 Task: Arrange a 45-minute insurance consultation to review policies.
Action: Mouse moved to (59, 114)
Screenshot: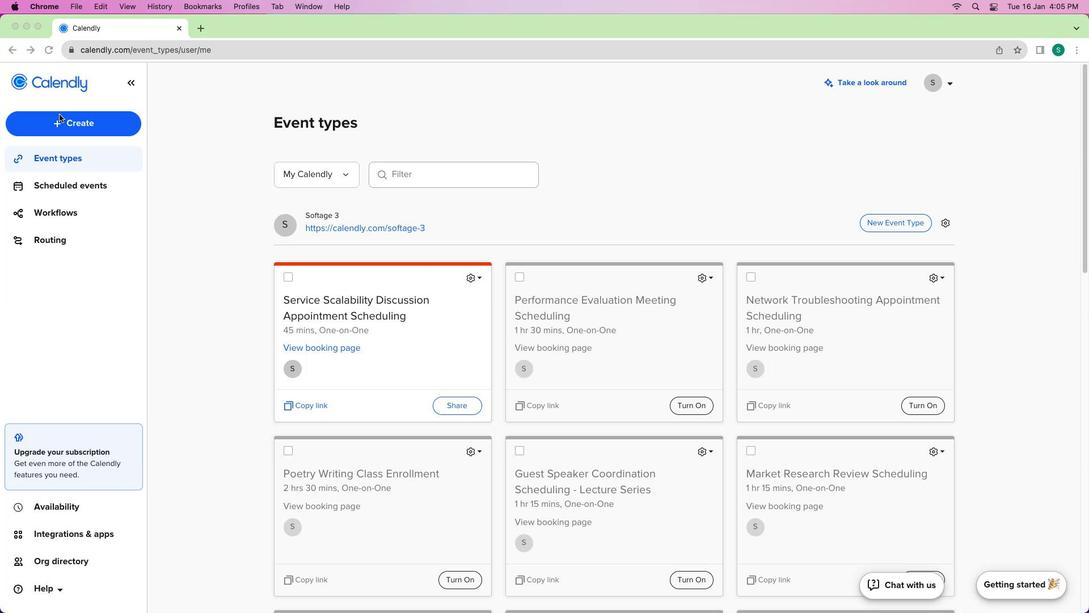 
Action: Mouse pressed left at (59, 114)
Screenshot: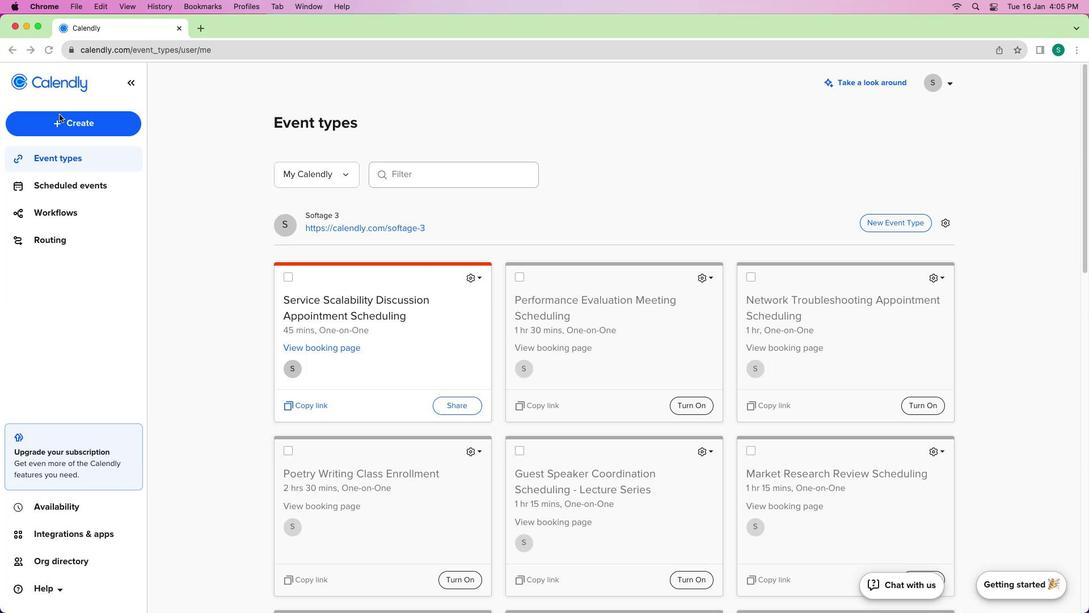 
Action: Mouse moved to (49, 118)
Screenshot: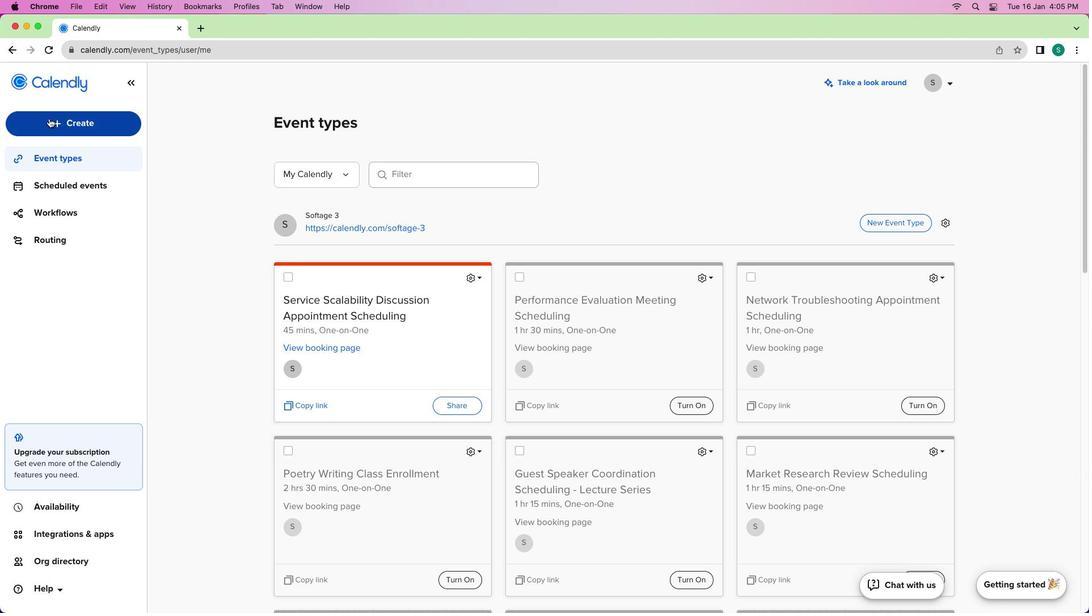 
Action: Mouse pressed left at (49, 118)
Screenshot: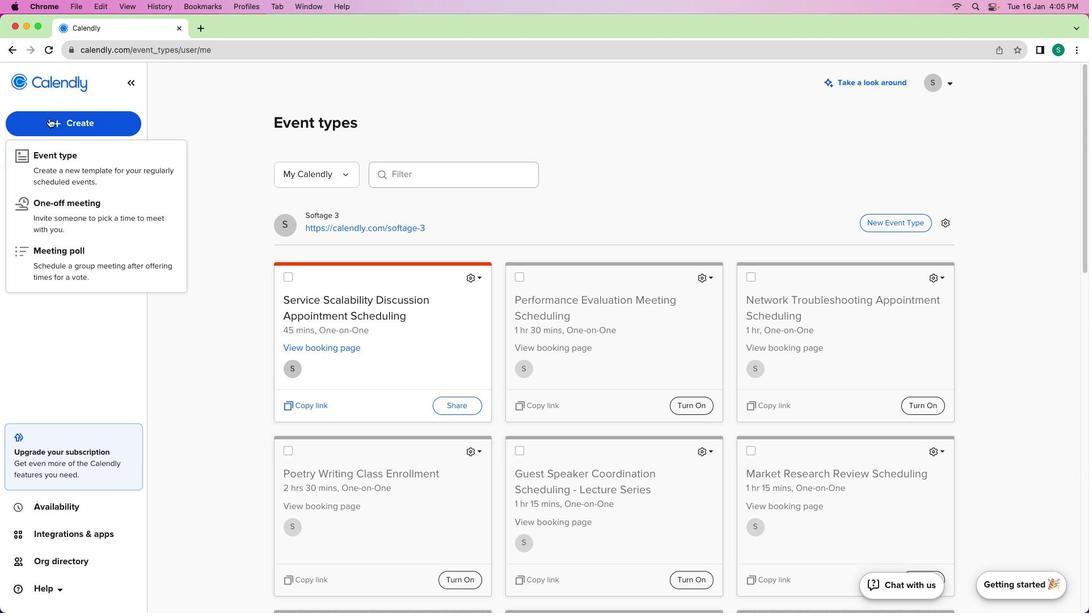 
Action: Mouse moved to (53, 171)
Screenshot: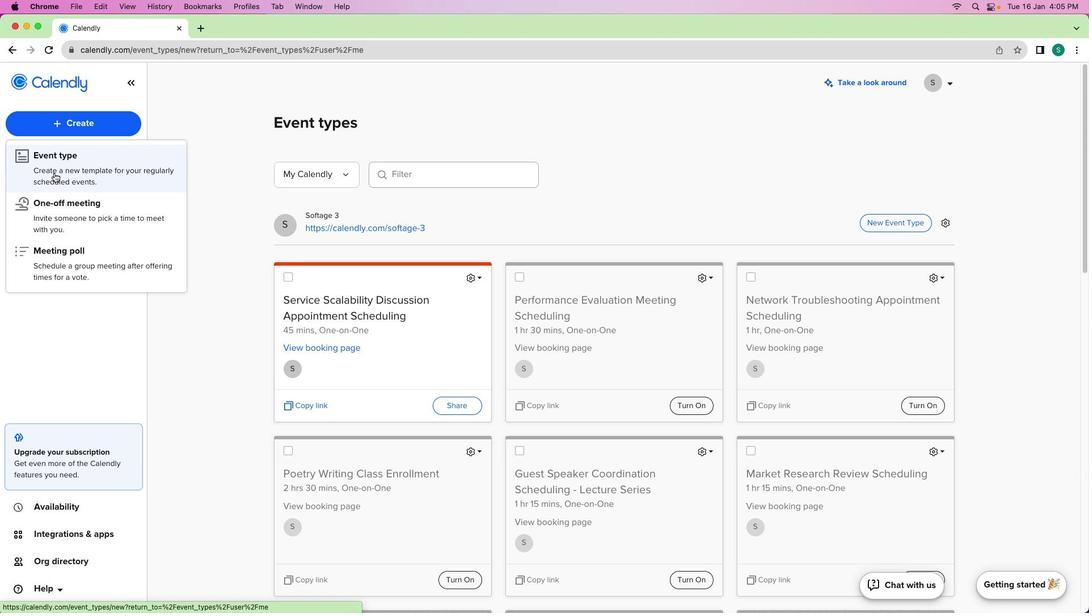 
Action: Mouse pressed left at (53, 171)
Screenshot: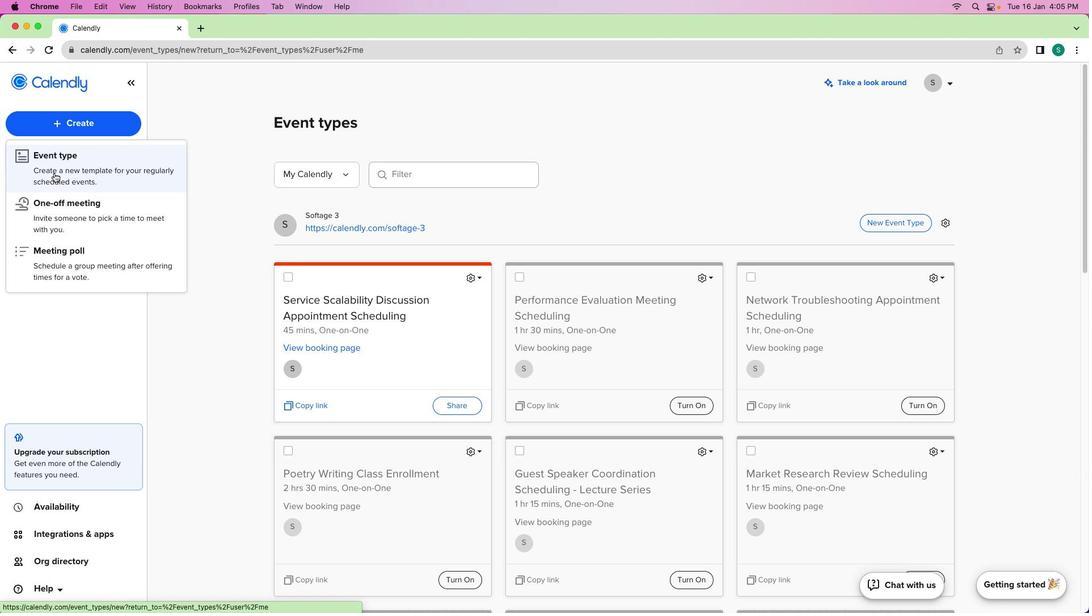 
Action: Mouse moved to (337, 249)
Screenshot: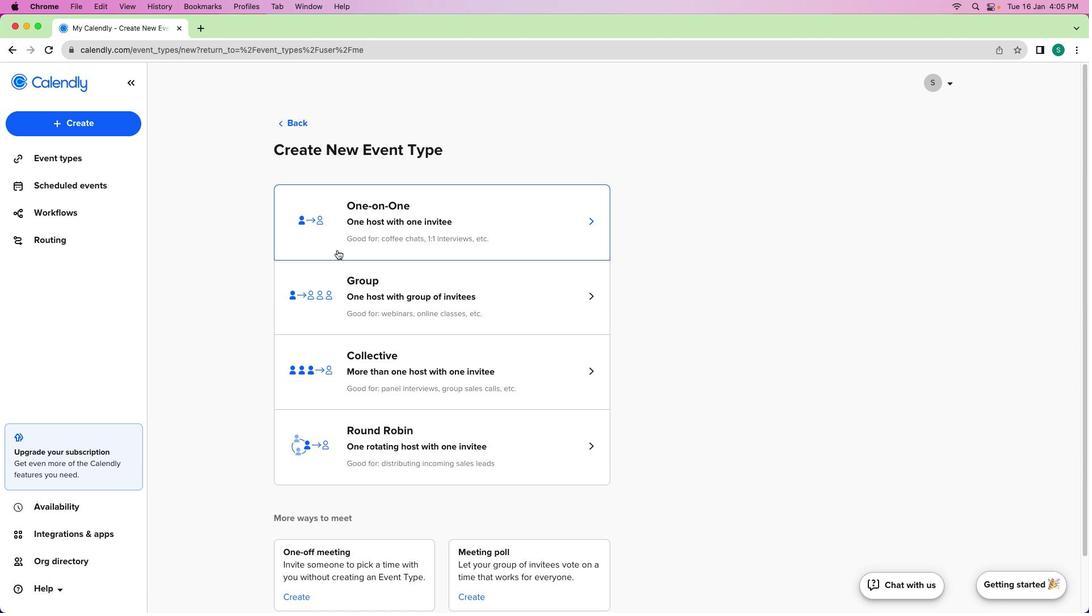 
Action: Mouse pressed left at (337, 249)
Screenshot: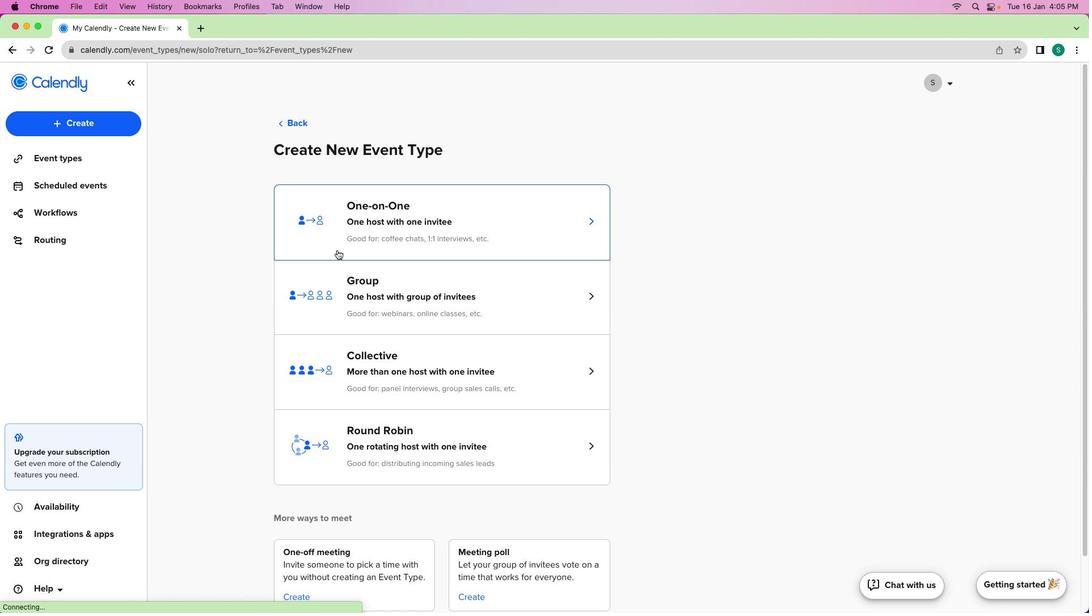 
Action: Mouse moved to (108, 179)
Screenshot: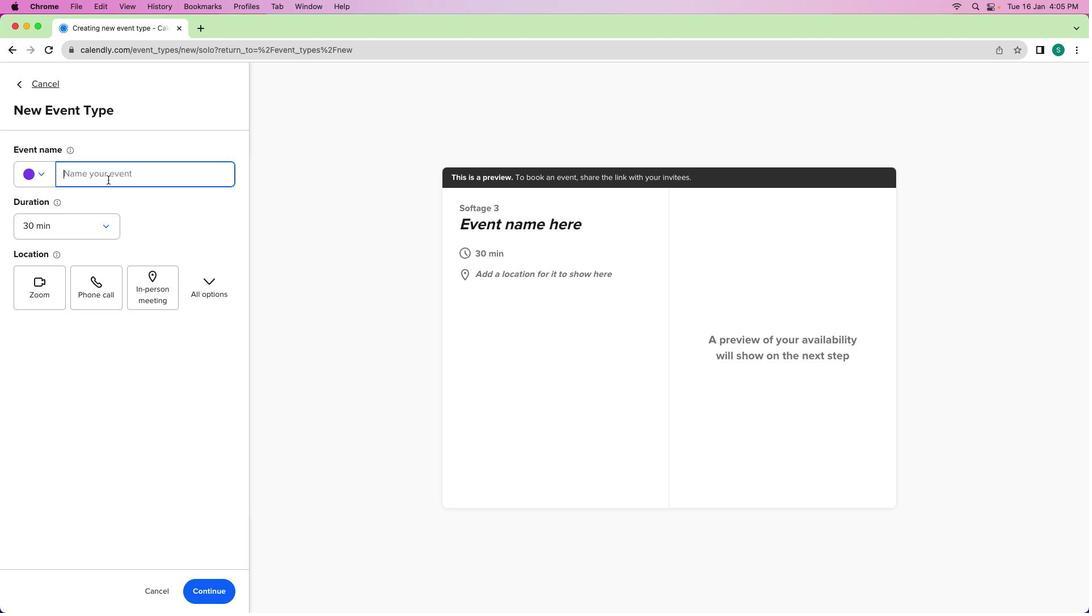 
Action: Mouse pressed left at (108, 179)
Screenshot: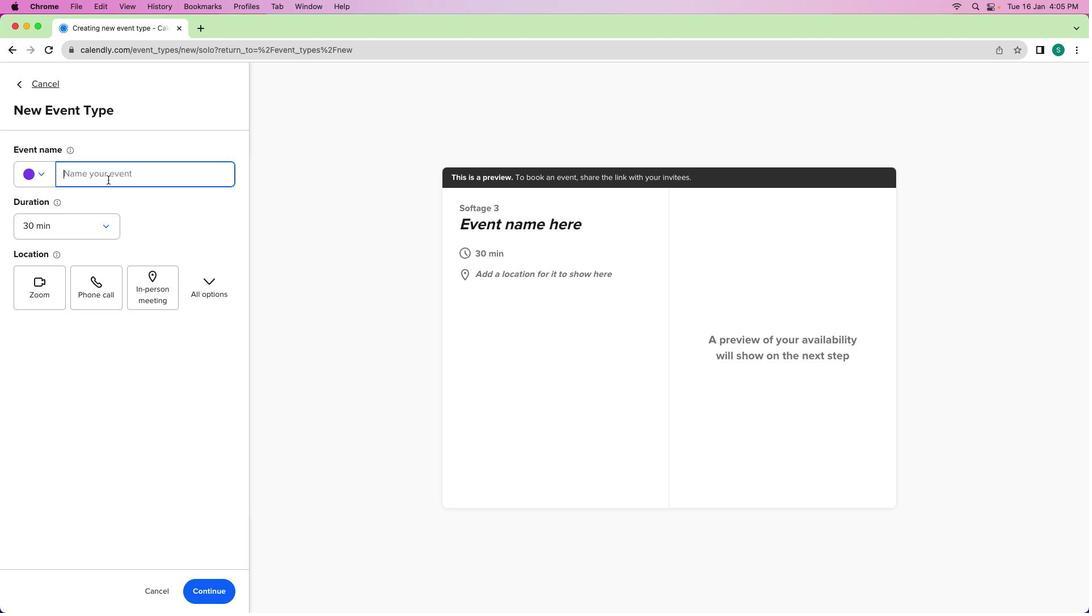 
Action: Mouse moved to (31, 231)
Screenshot: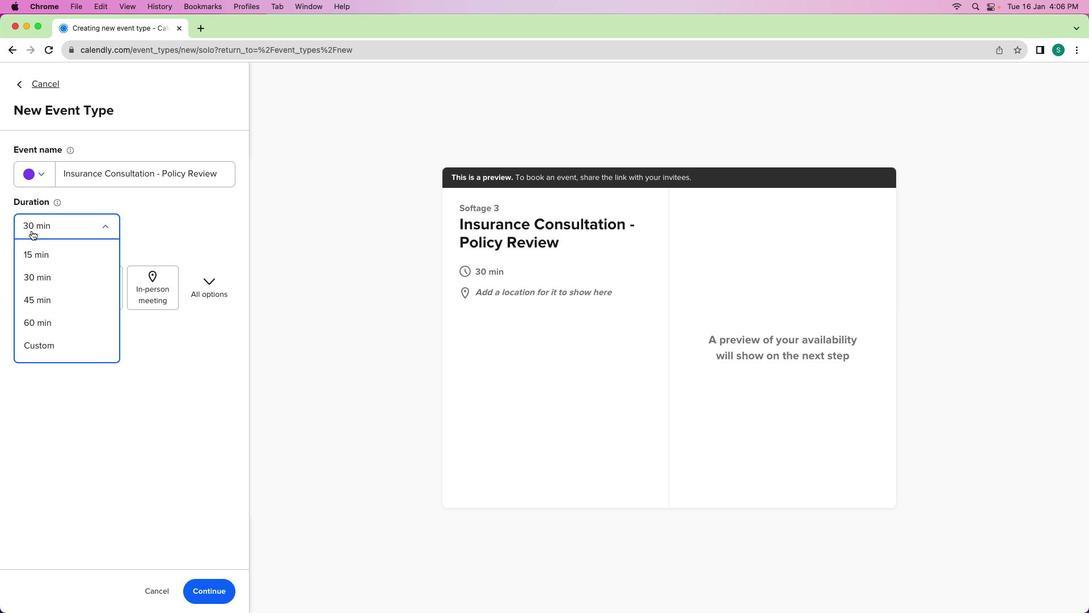 
Action: Mouse pressed left at (31, 231)
Screenshot: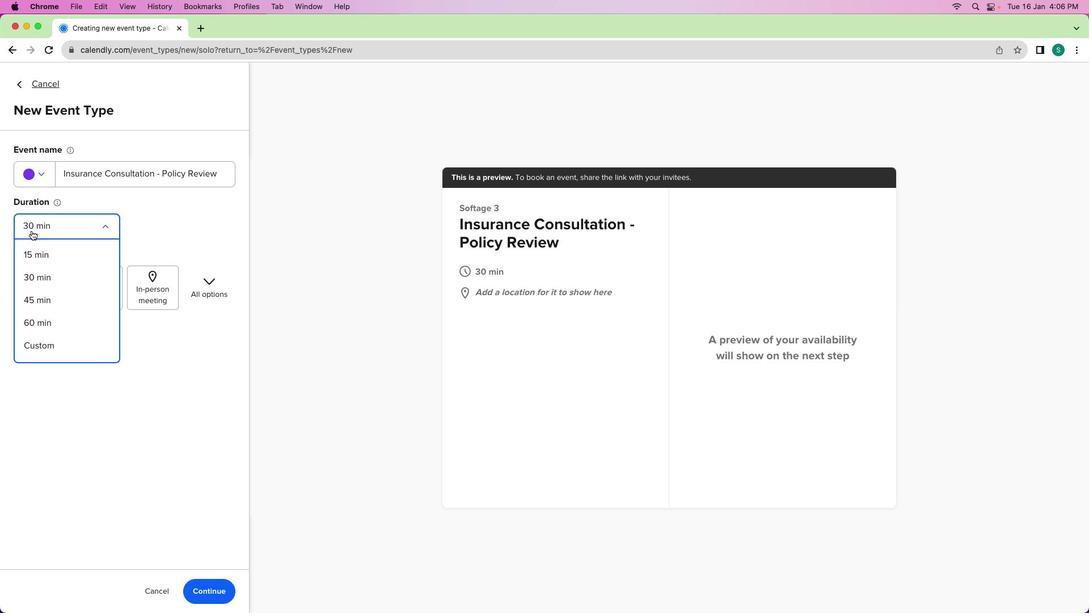 
Action: Mouse moved to (42, 305)
Screenshot: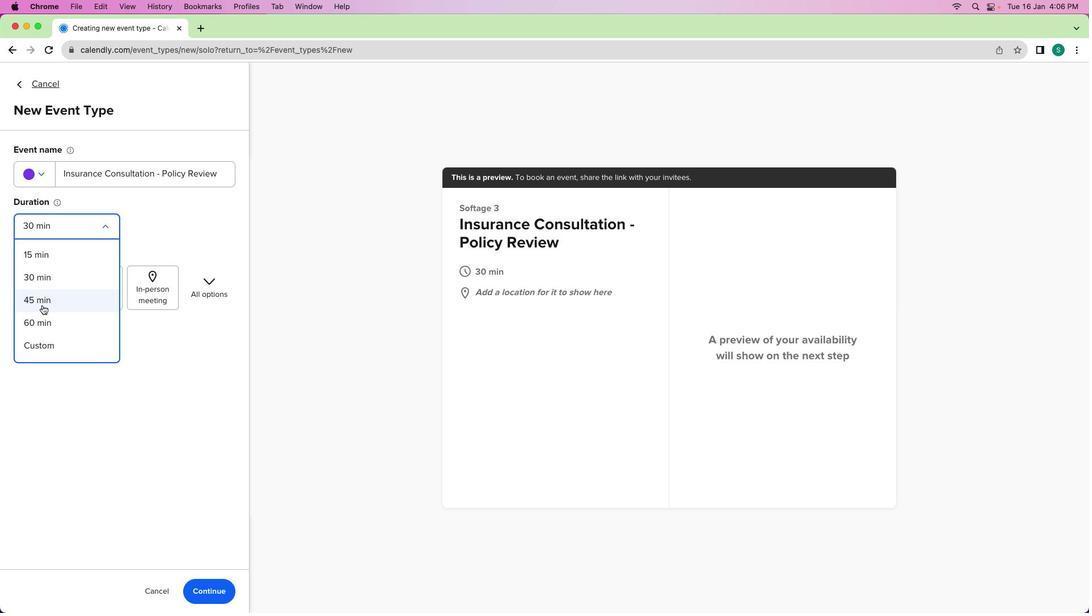 
Action: Mouse pressed left at (42, 305)
Screenshot: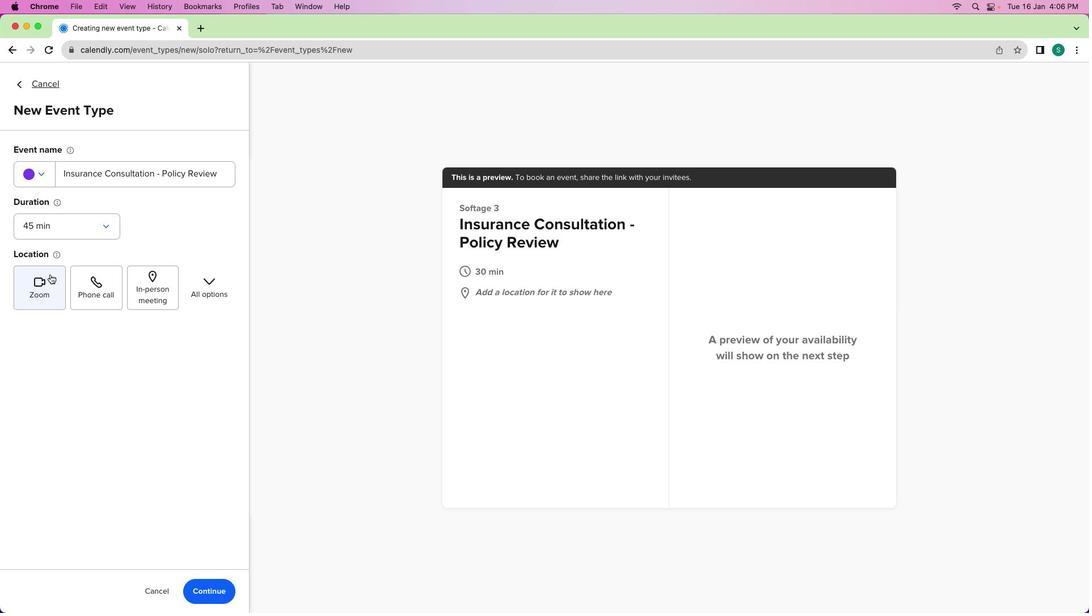 
Action: Mouse moved to (46, 175)
Screenshot: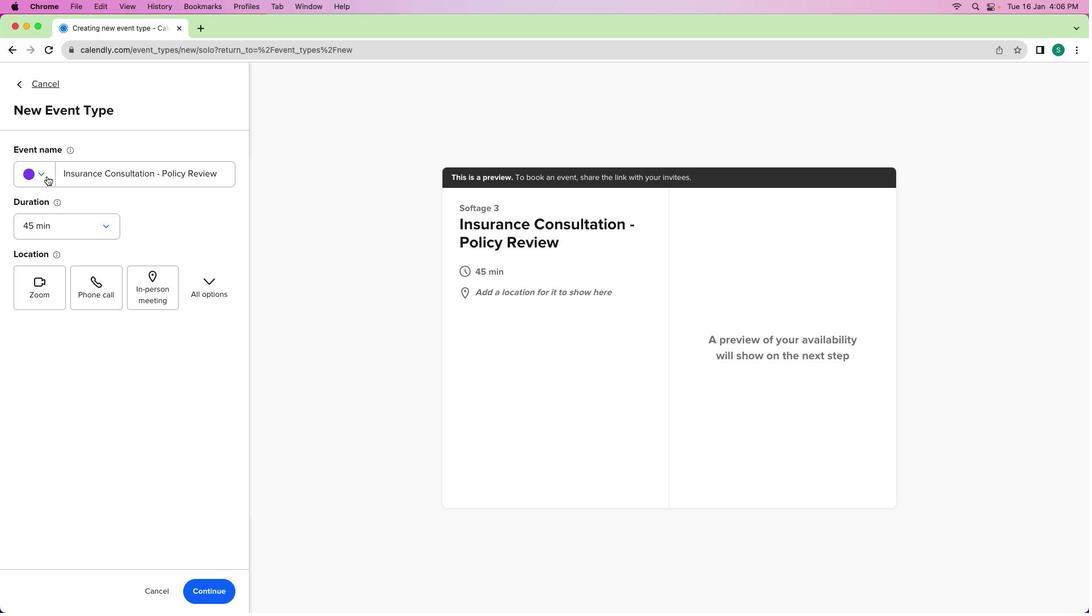 
Action: Mouse pressed left at (46, 175)
Screenshot: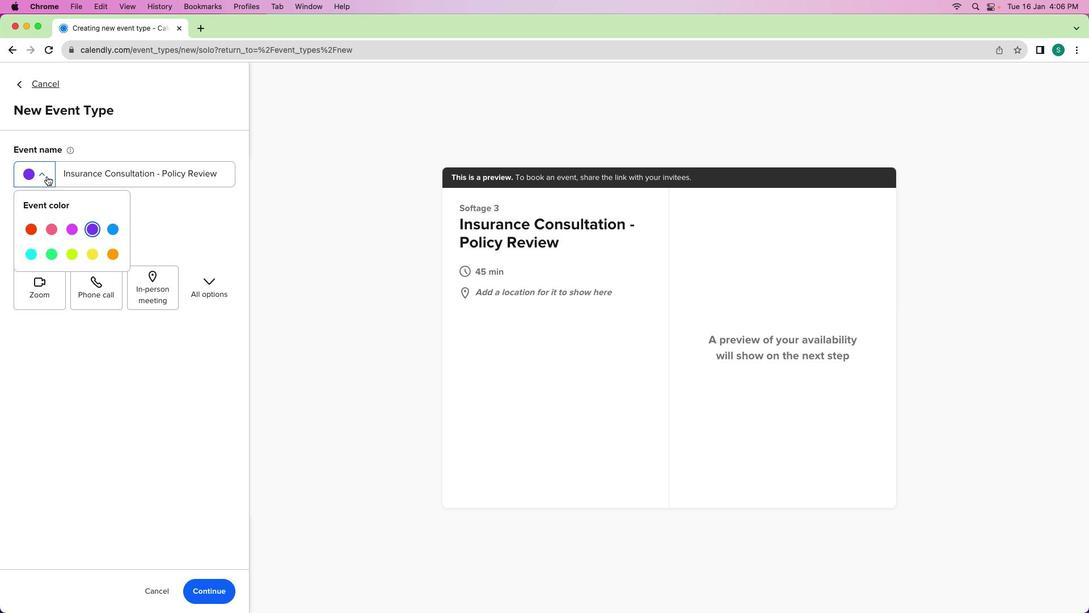 
Action: Mouse moved to (110, 225)
Screenshot: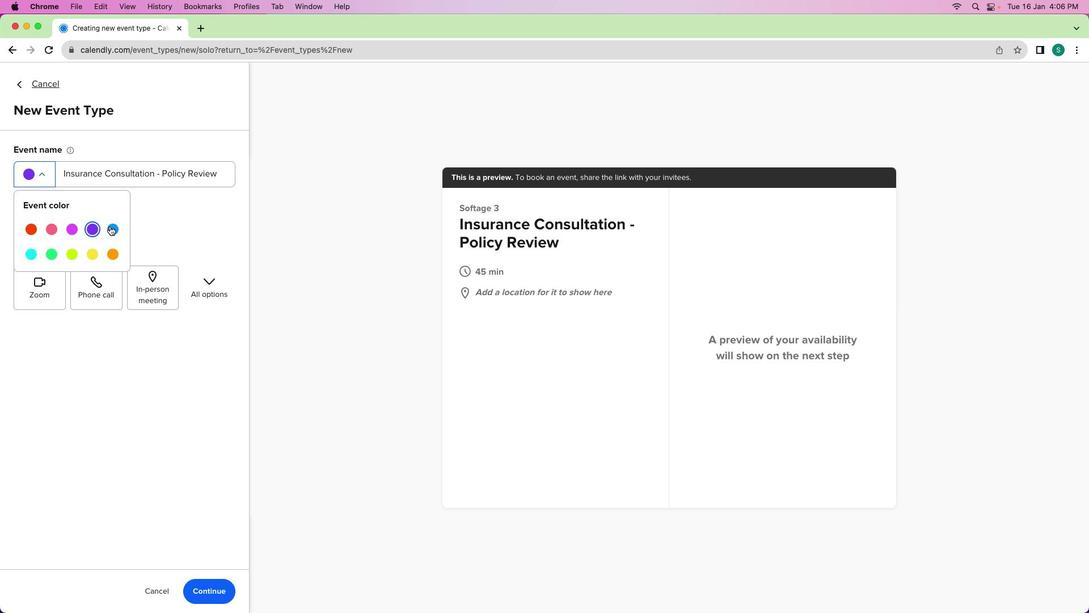 
Action: Mouse pressed left at (110, 225)
Screenshot: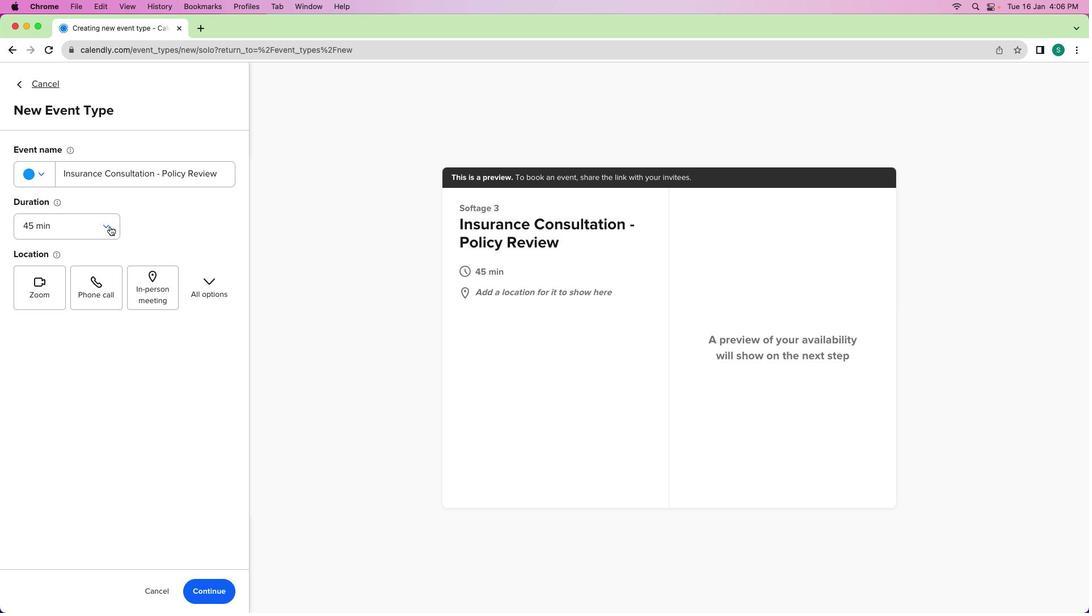 
Action: Mouse moved to (42, 280)
Screenshot: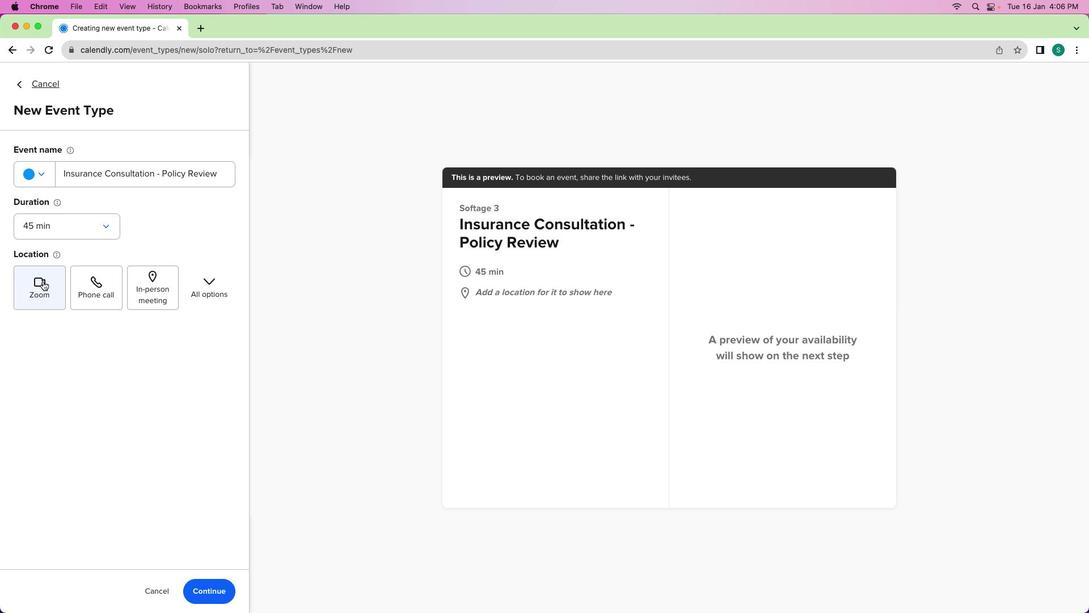
Action: Mouse pressed left at (42, 280)
Screenshot: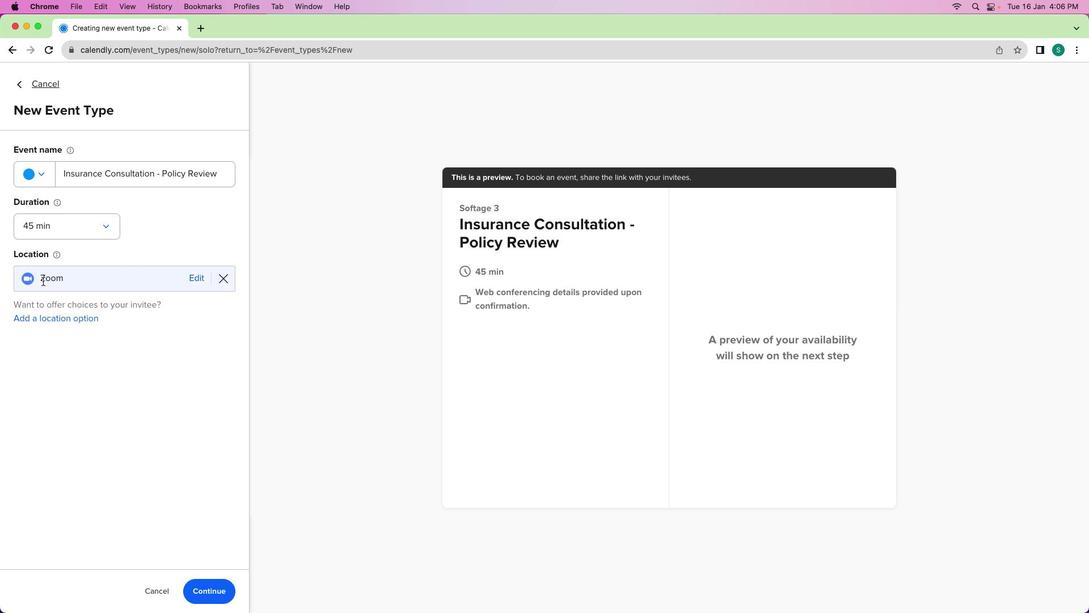
Action: Mouse moved to (205, 580)
Screenshot: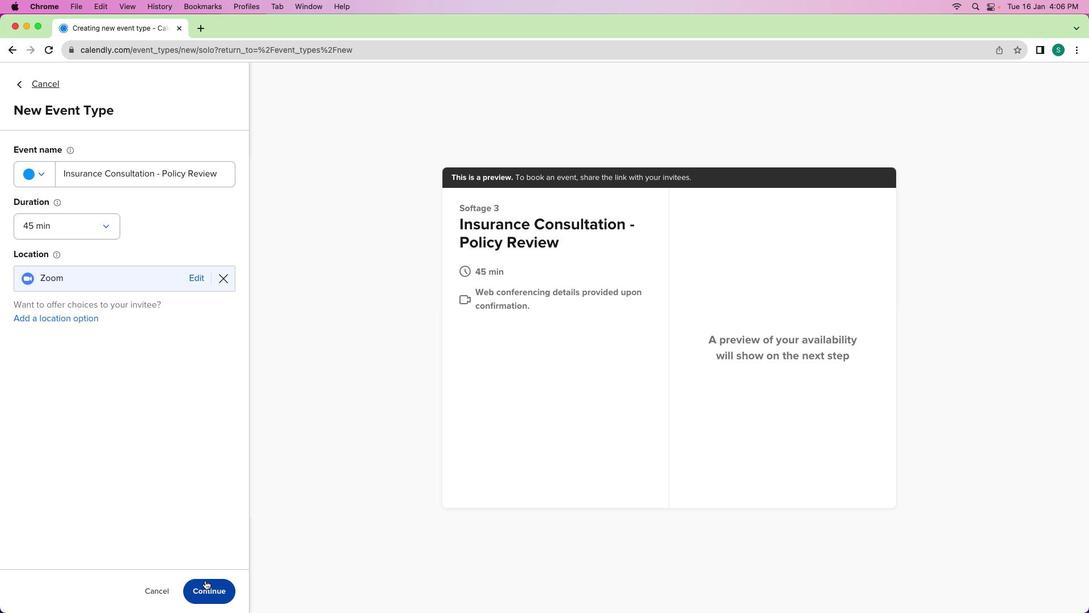 
Action: Mouse pressed left at (205, 580)
Screenshot: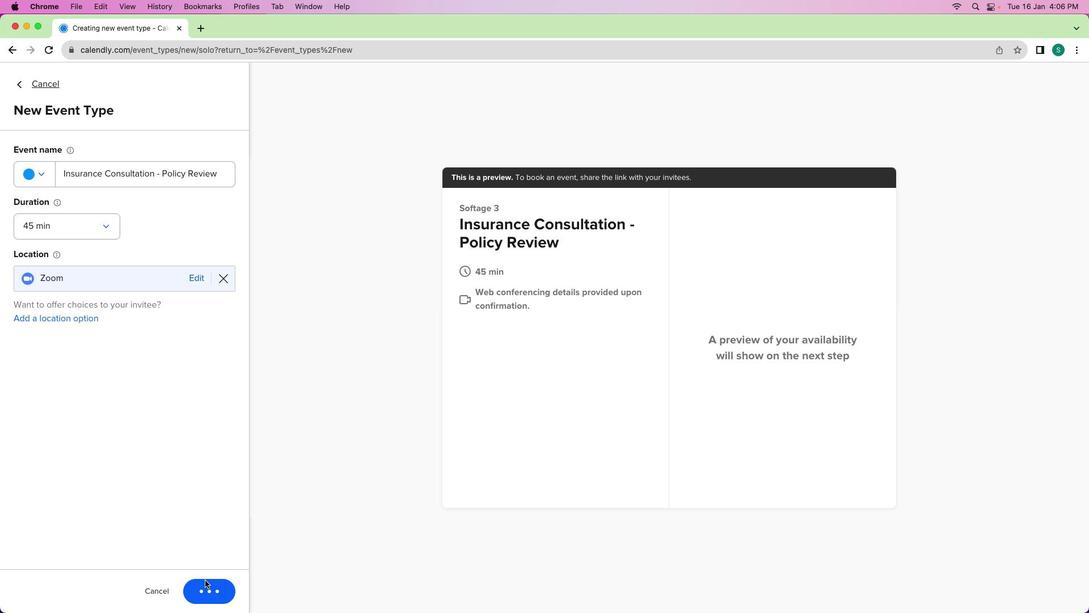 
Action: Mouse moved to (216, 217)
Screenshot: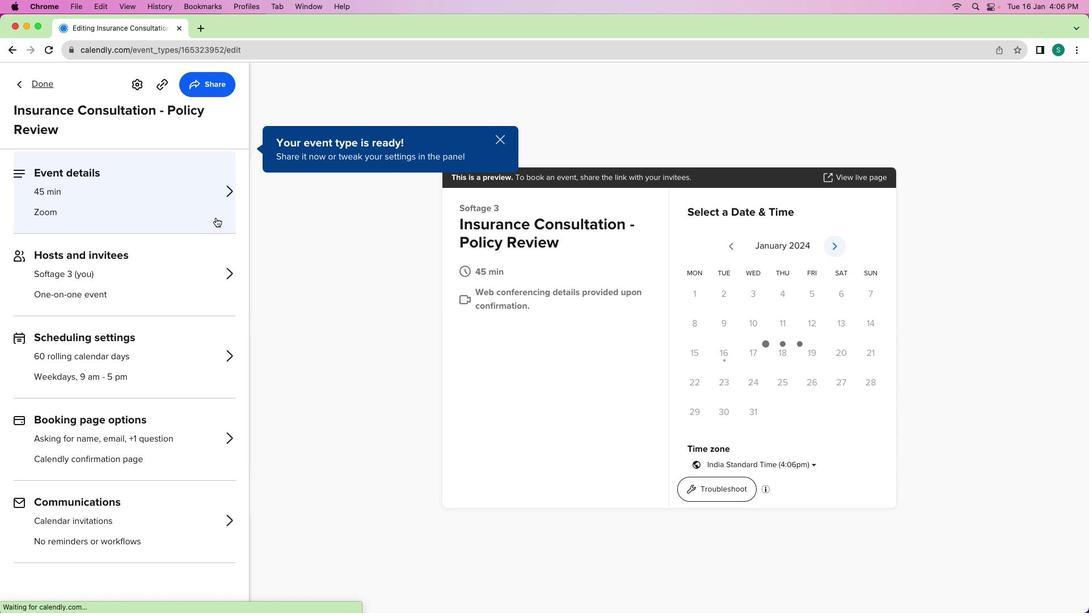 
Action: Mouse pressed left at (216, 217)
Screenshot: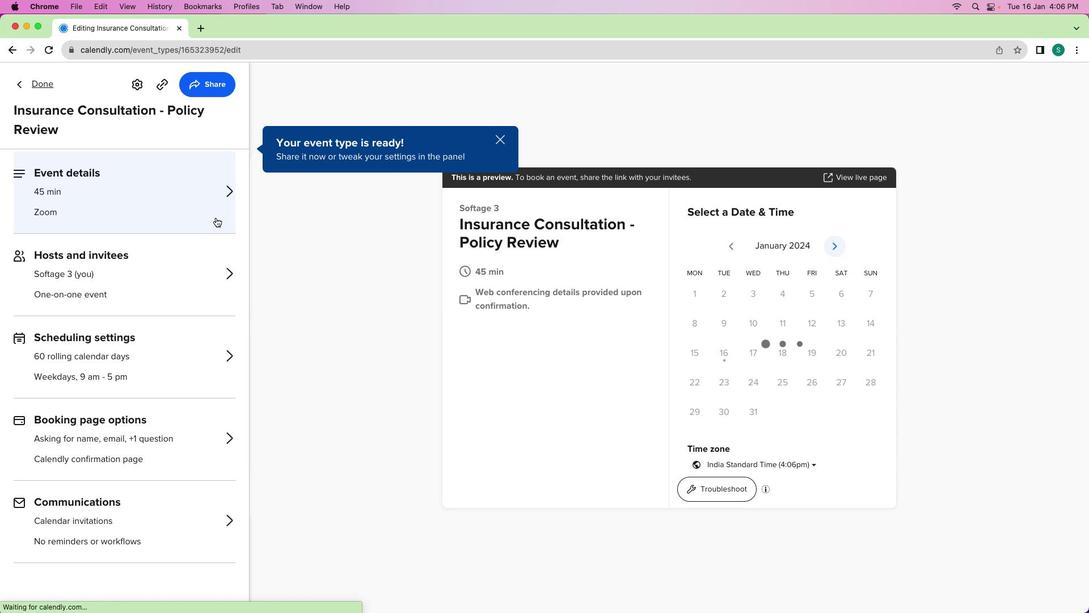 
Action: Mouse moved to (113, 403)
Screenshot: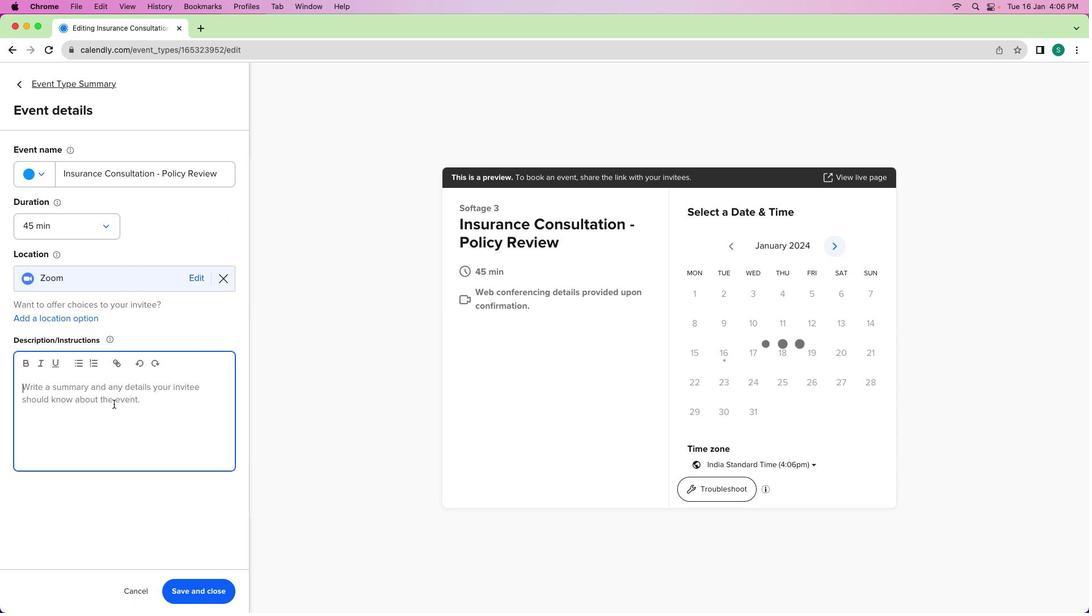 
Action: Mouse pressed left at (113, 403)
Screenshot: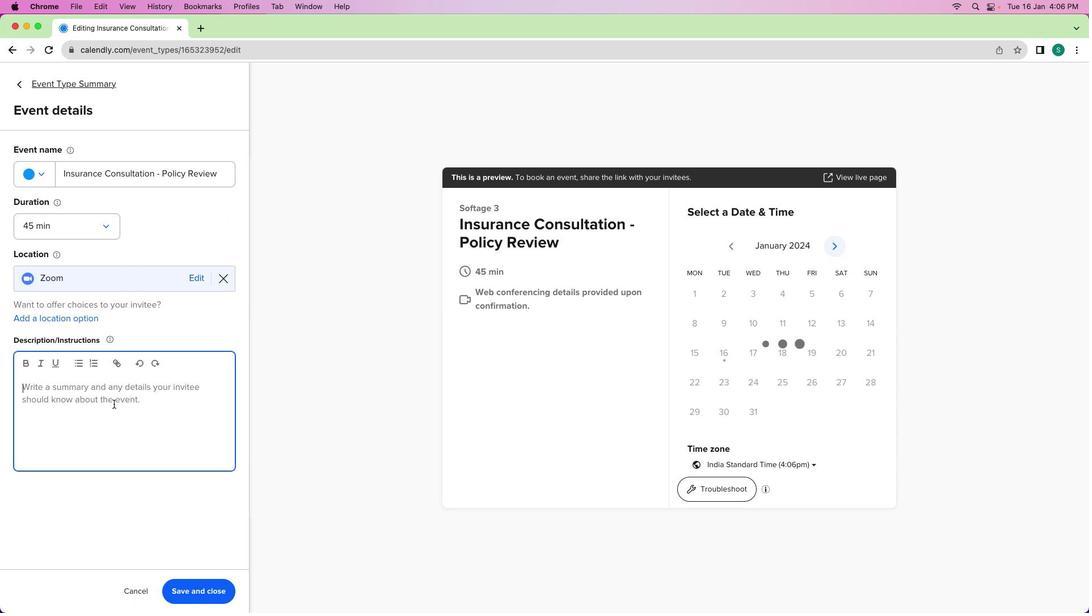 
Action: Mouse moved to (15, 270)
Screenshot: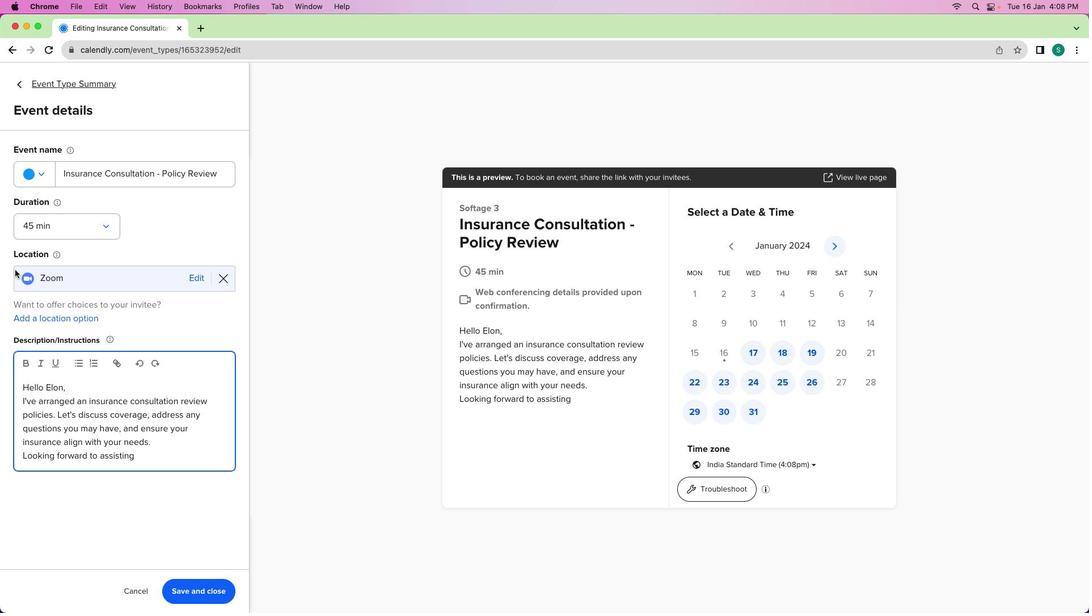 
Action: Mouse scrolled (15, 270) with delta (0, 0)
Screenshot: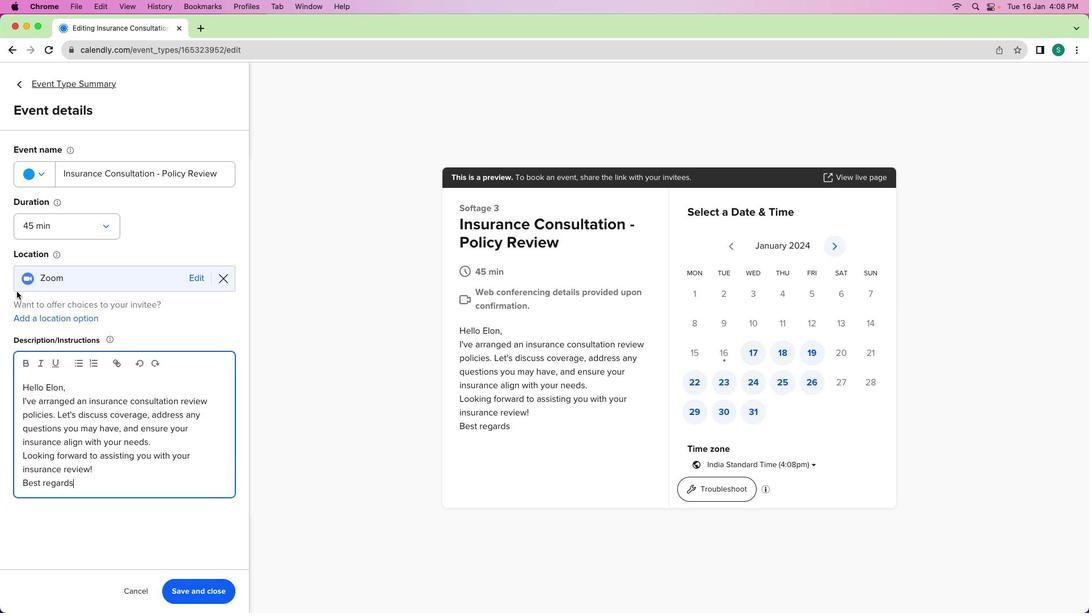 
Action: Mouse moved to (183, 588)
Screenshot: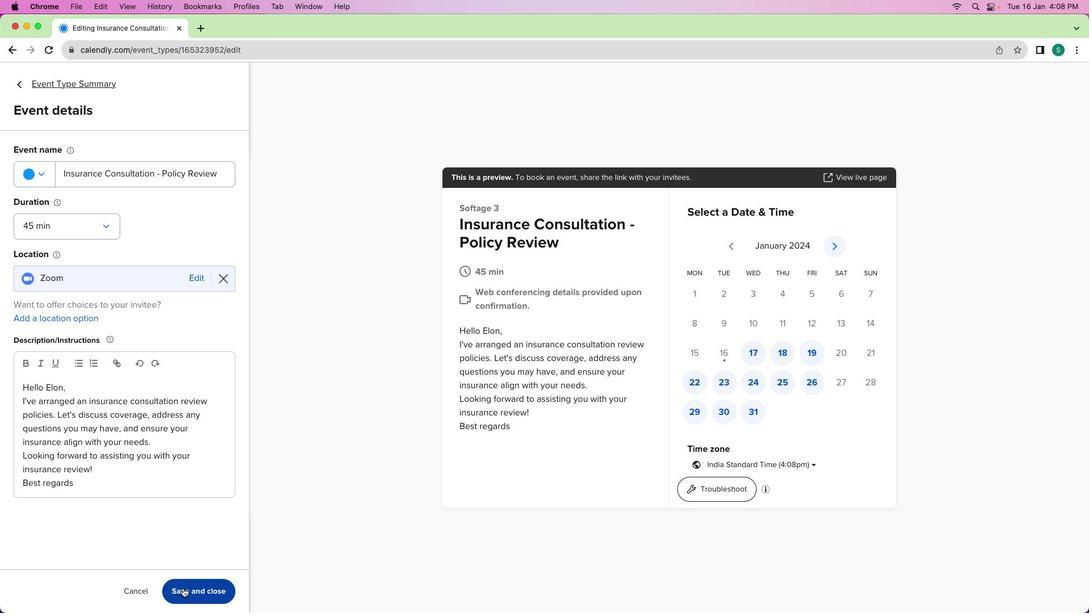 
Action: Mouse pressed left at (183, 588)
Screenshot: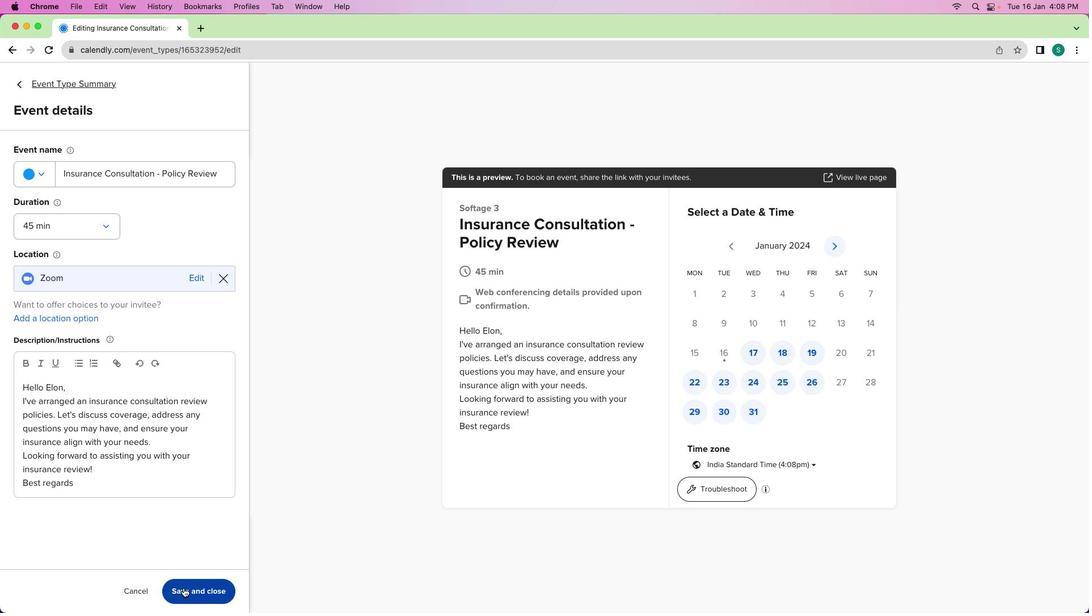 
Action: Mouse moved to (175, 340)
Screenshot: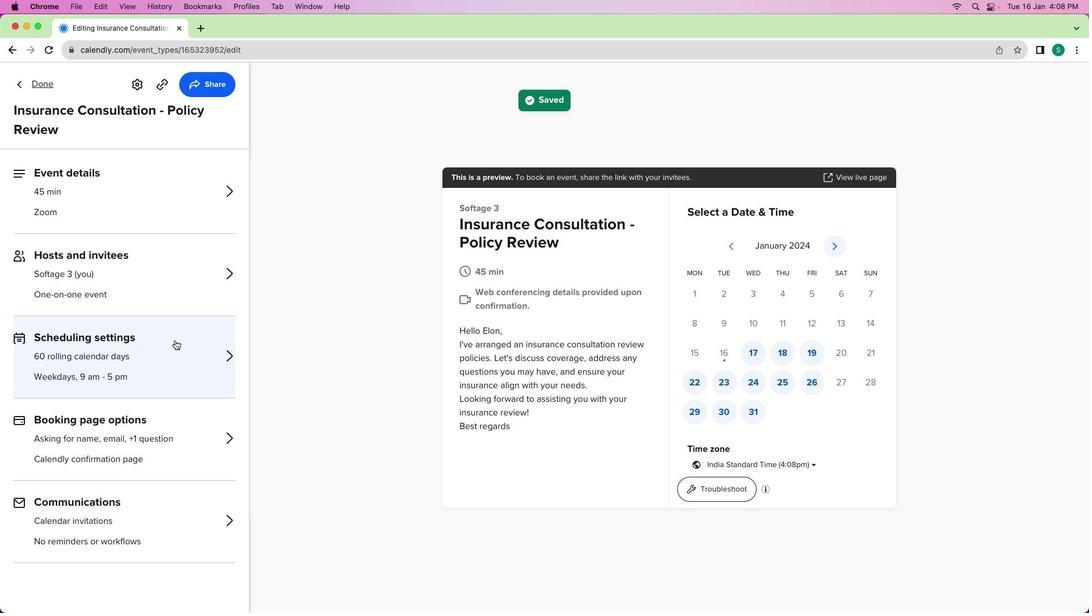 
Action: Mouse pressed left at (175, 340)
Screenshot: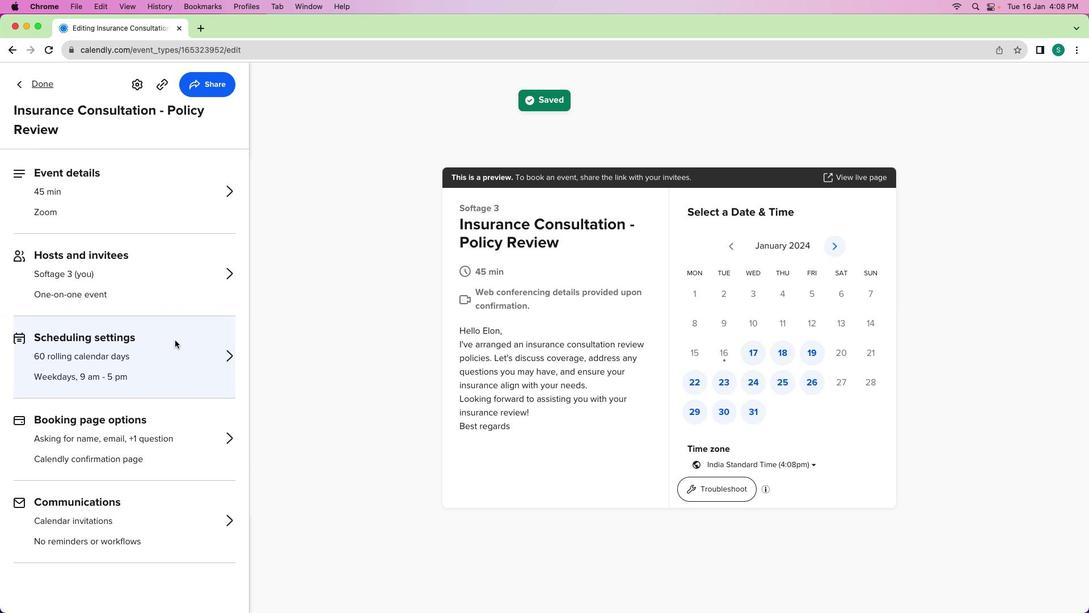 
Action: Mouse moved to (210, 421)
Screenshot: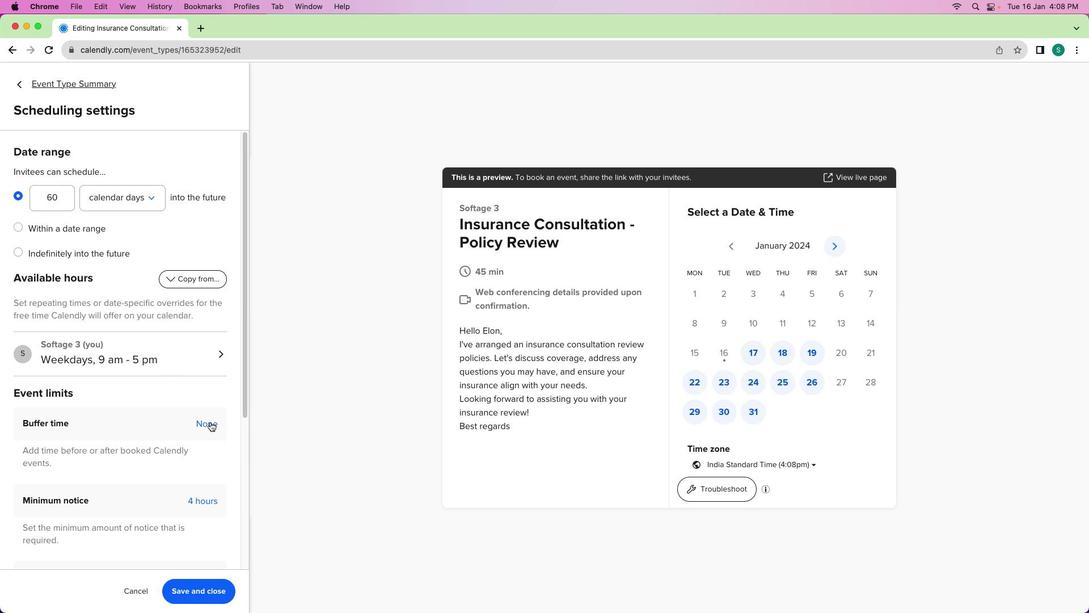 
Action: Mouse pressed left at (210, 421)
Screenshot: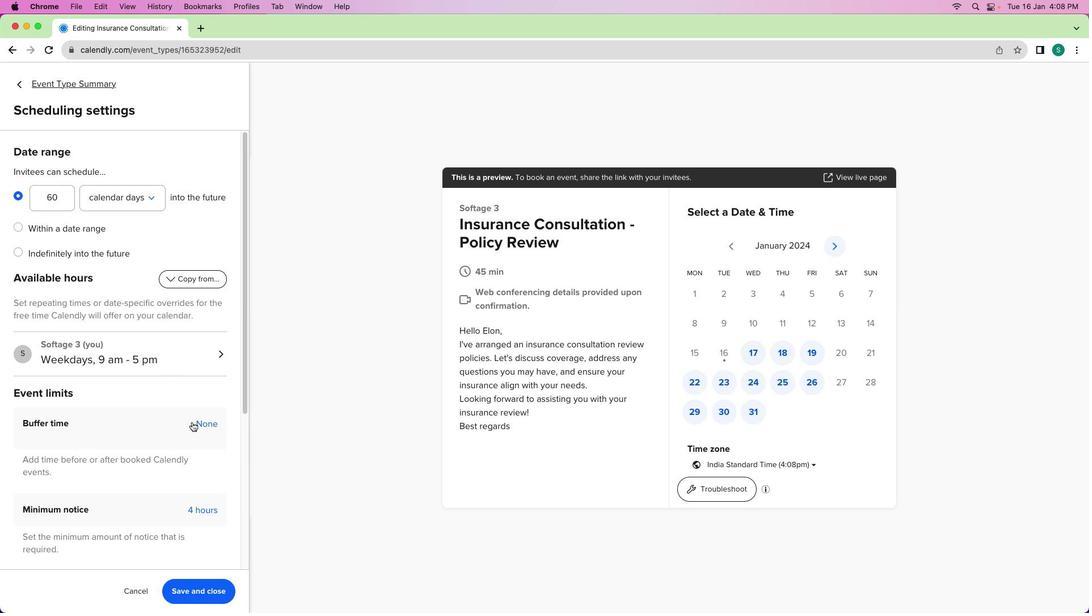 
Action: Mouse moved to (178, 418)
Screenshot: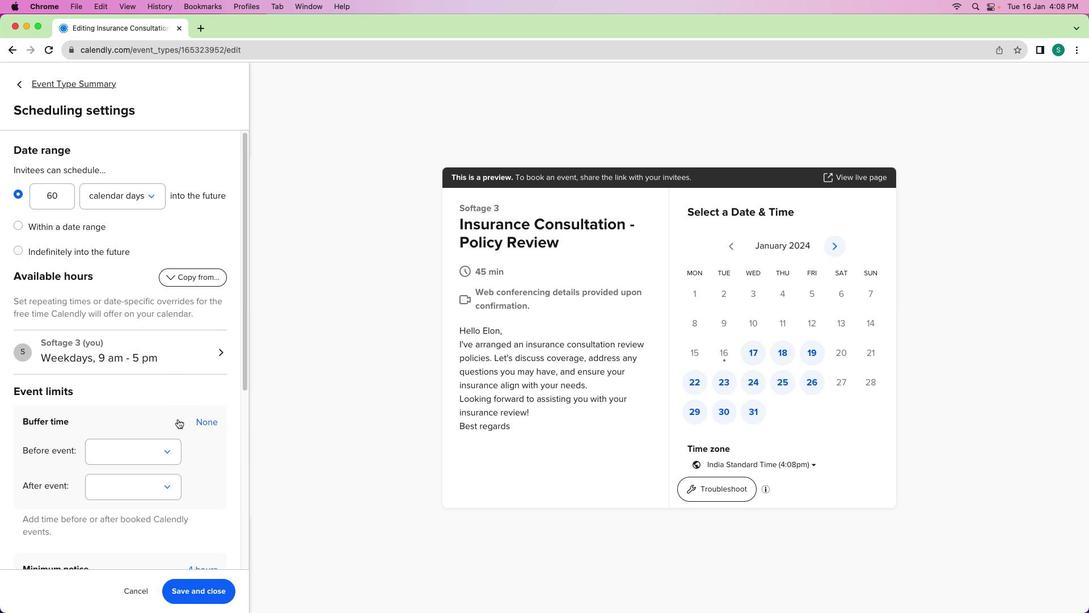 
Action: Mouse scrolled (178, 418) with delta (0, 0)
Screenshot: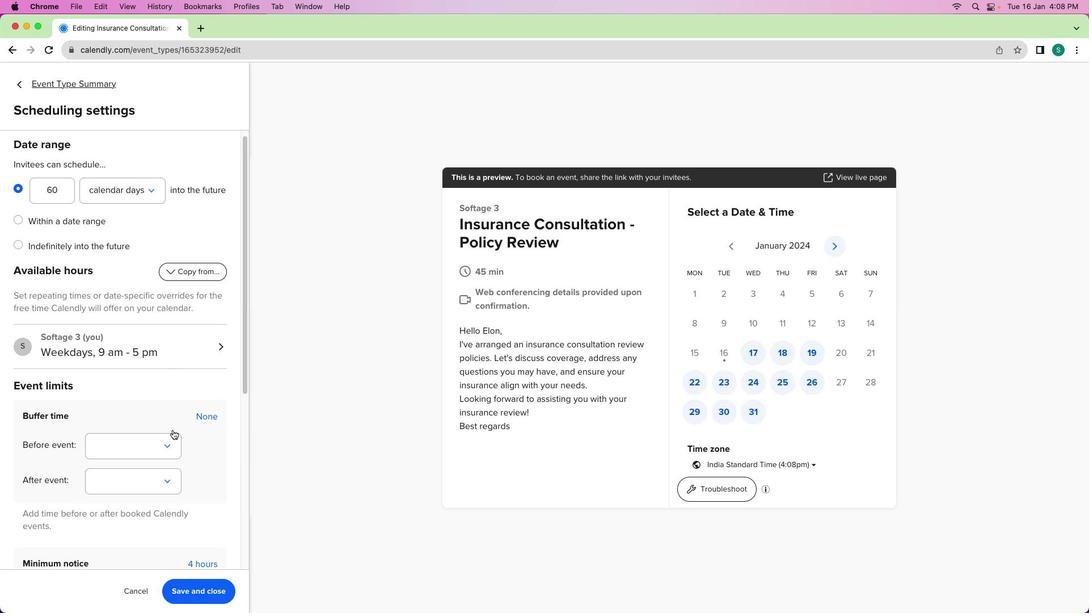 
Action: Mouse scrolled (178, 418) with delta (0, 0)
Screenshot: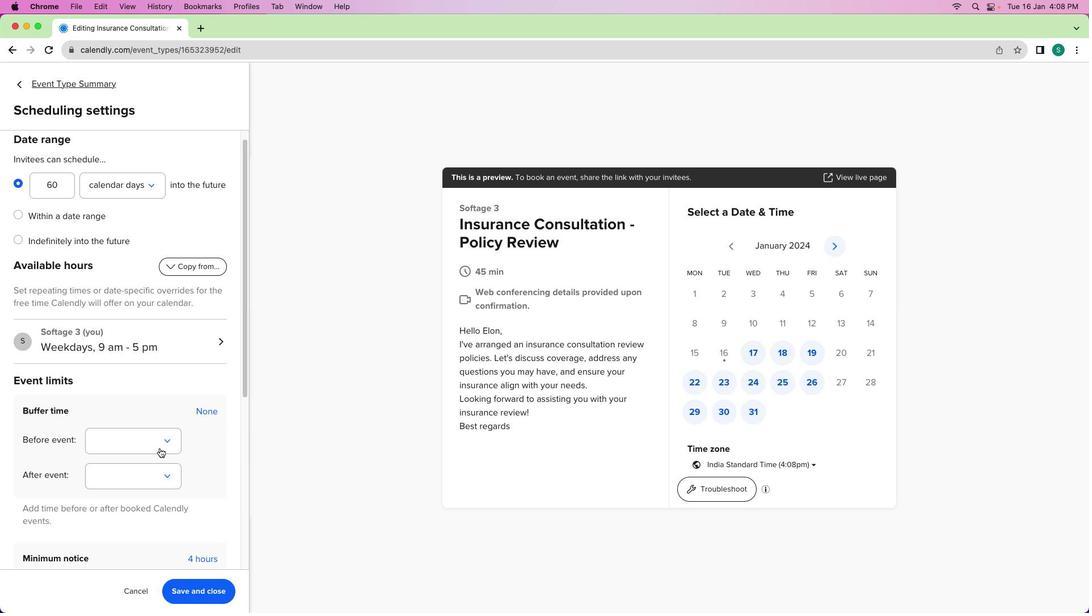 
Action: Mouse moved to (150, 442)
Screenshot: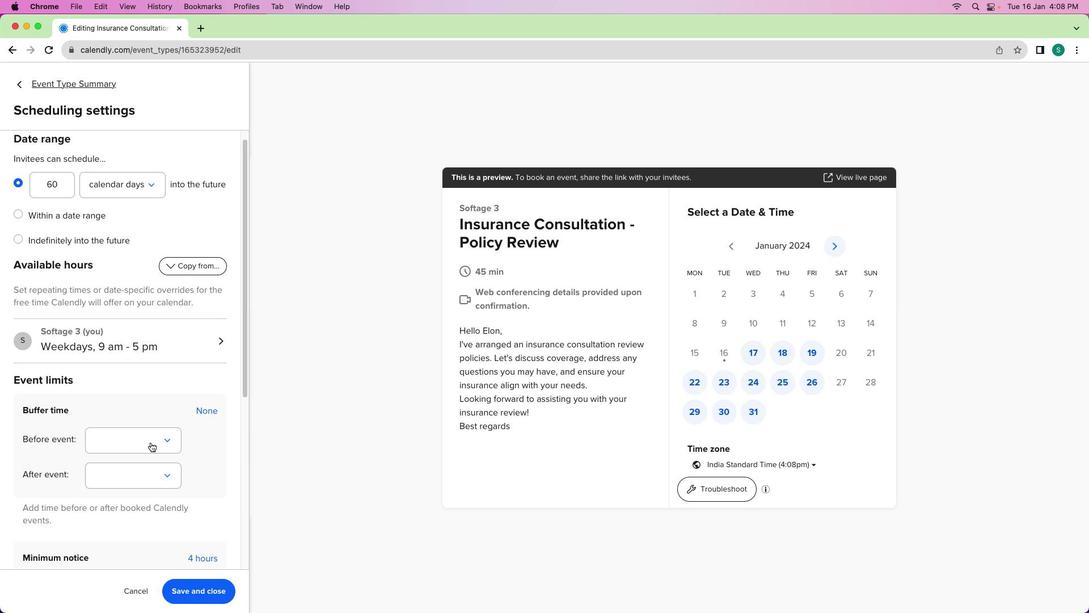
Action: Mouse pressed left at (150, 442)
Screenshot: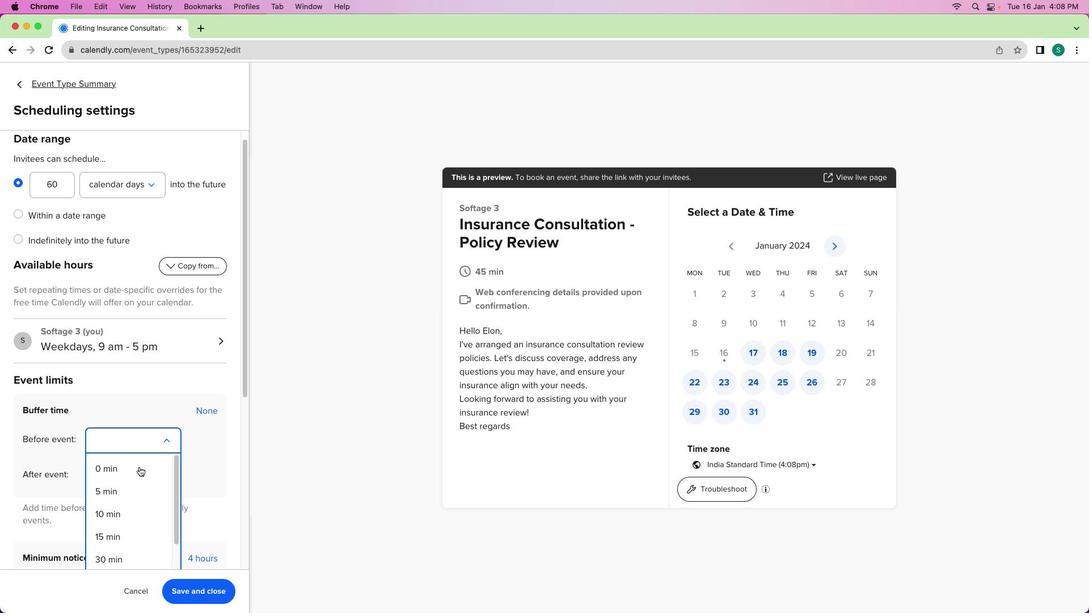
Action: Mouse moved to (123, 524)
Screenshot: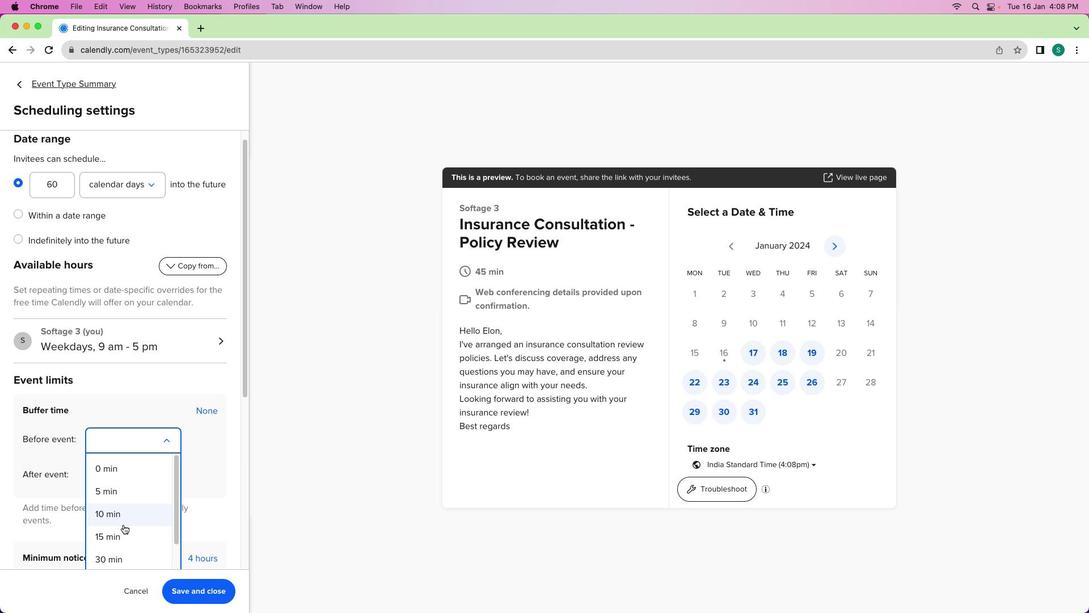 
Action: Mouse pressed left at (123, 524)
Screenshot: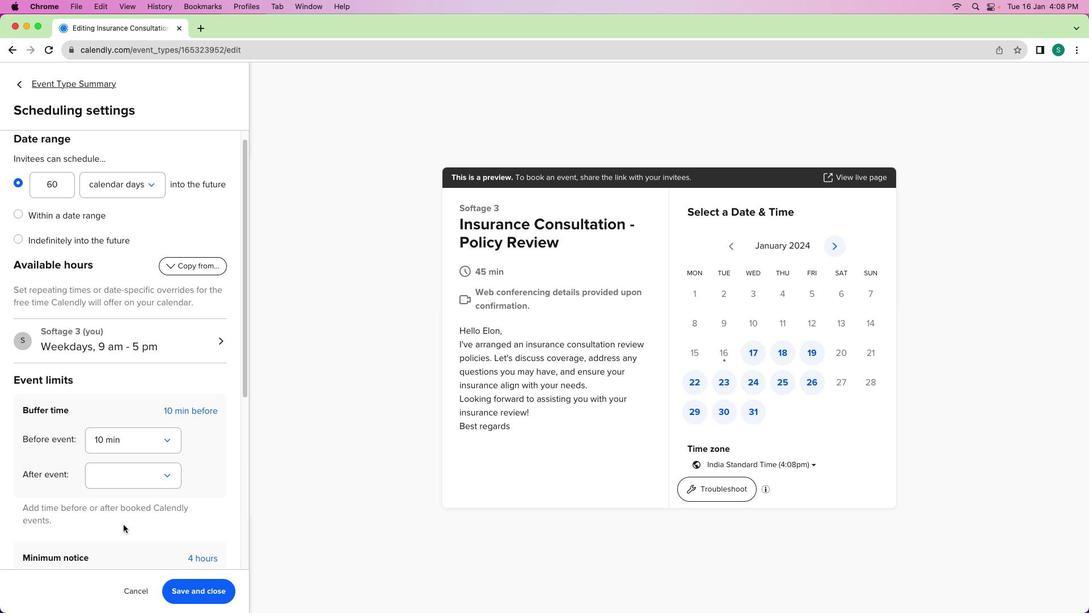 
Action: Mouse moved to (119, 480)
Screenshot: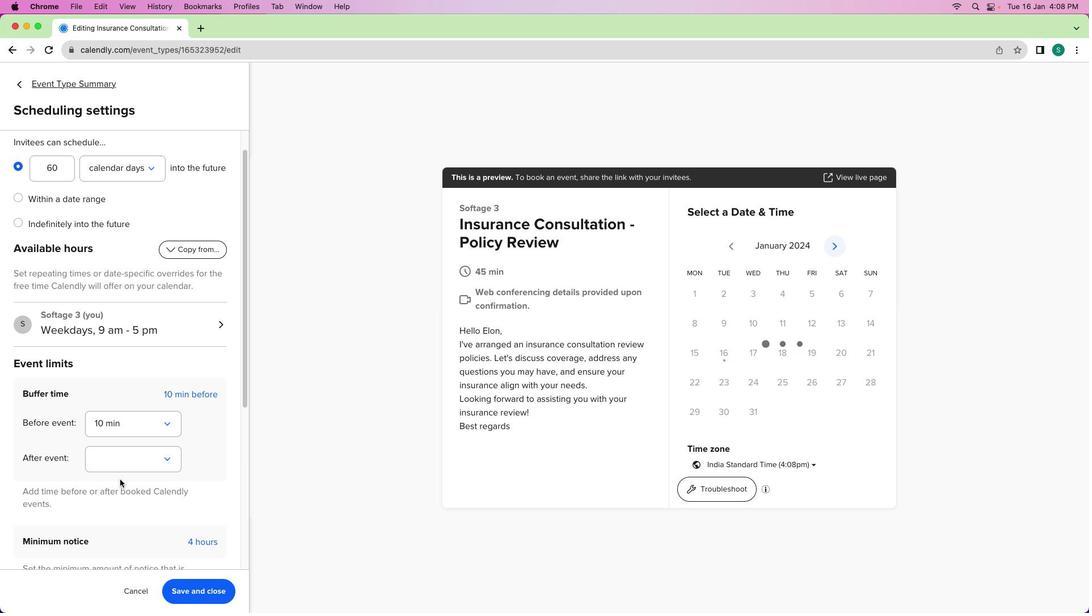 
Action: Mouse scrolled (119, 480) with delta (0, 0)
Screenshot: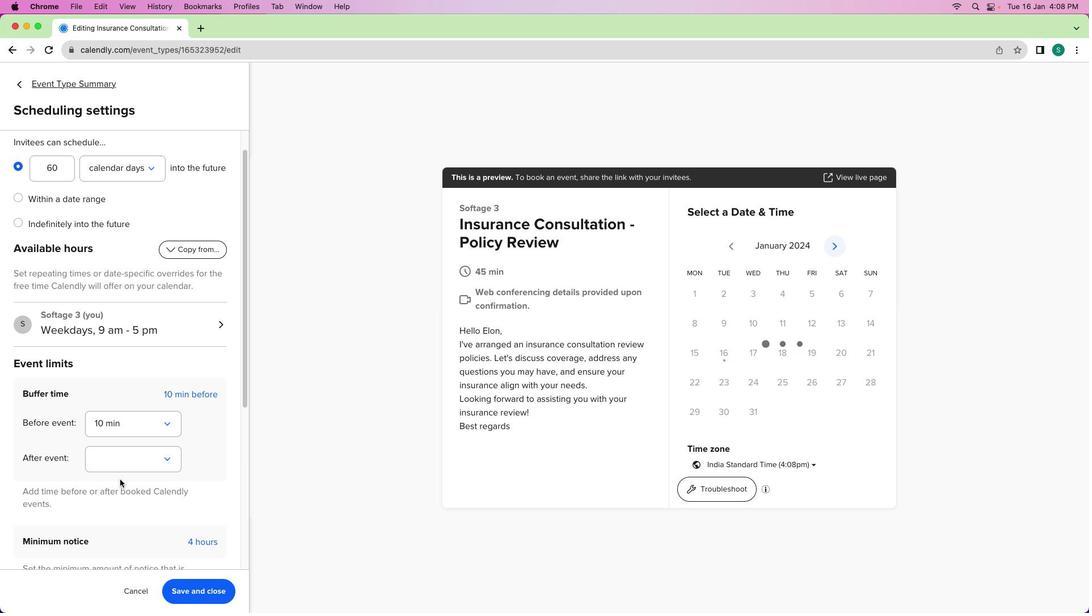 
Action: Mouse scrolled (119, 480) with delta (0, 0)
Screenshot: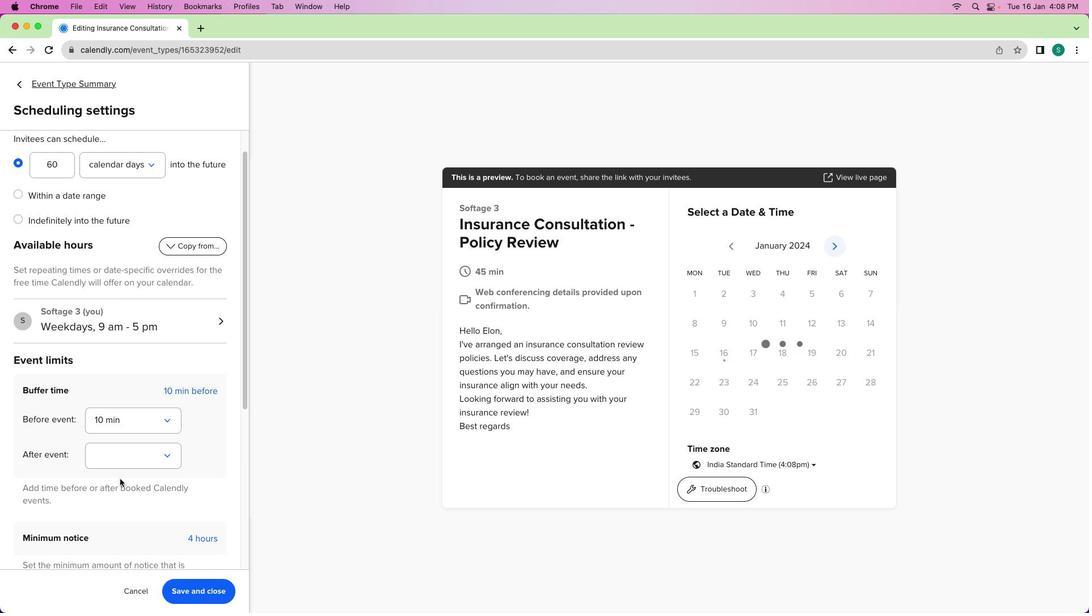 
Action: Mouse moved to (111, 456)
Screenshot: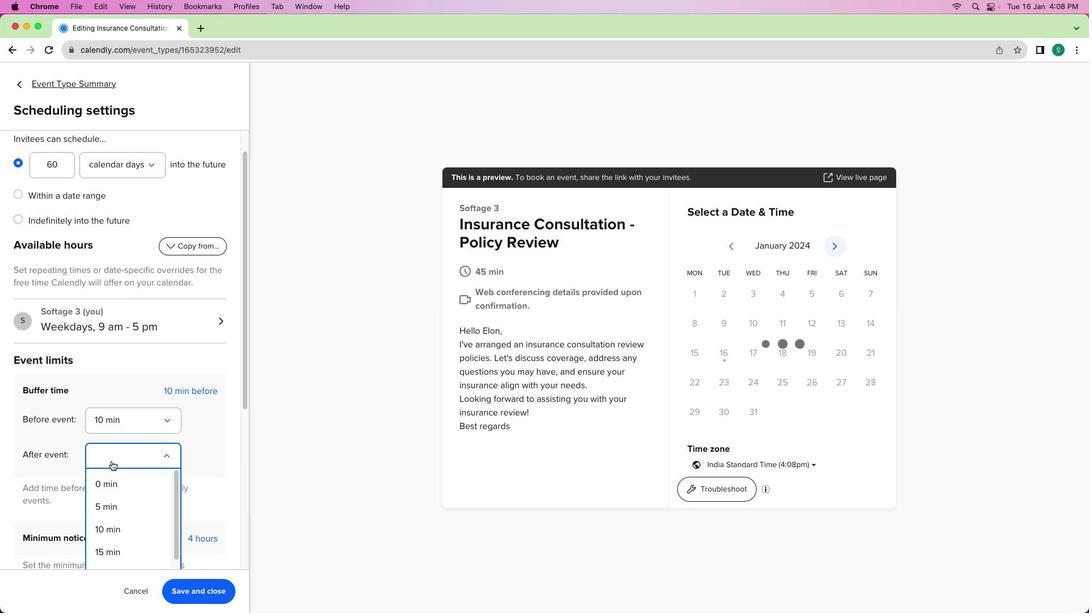 
Action: Mouse pressed left at (111, 456)
Screenshot: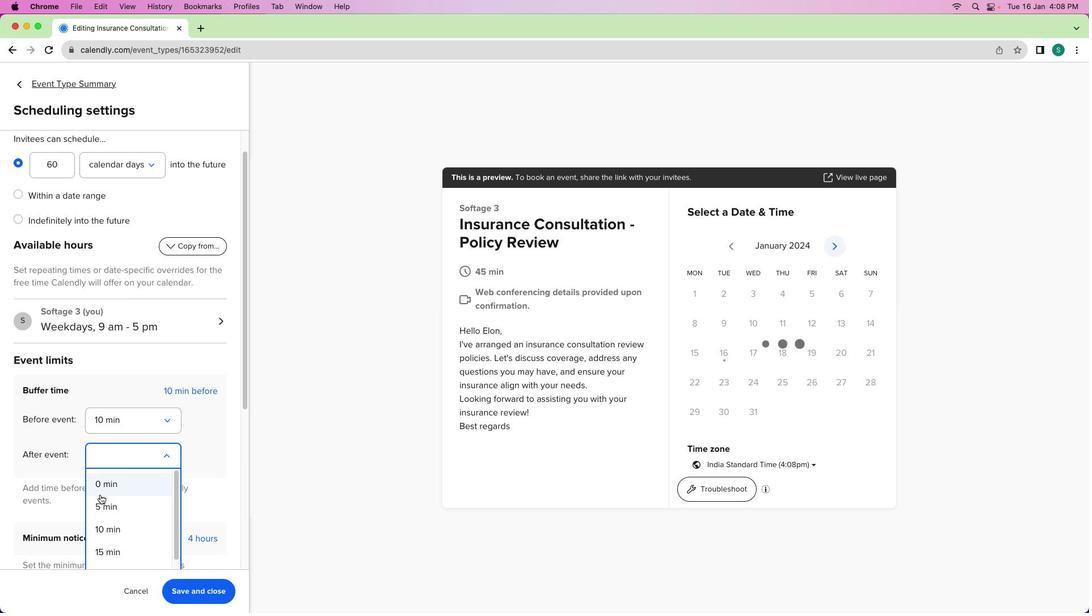 
Action: Mouse moved to (99, 502)
Screenshot: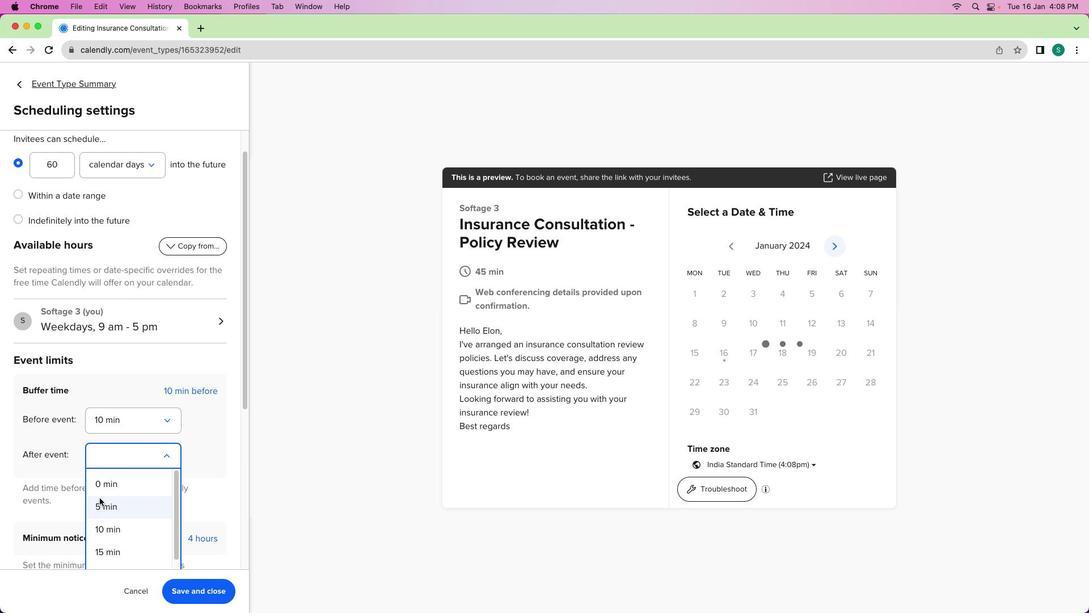 
Action: Mouse pressed left at (99, 502)
Screenshot: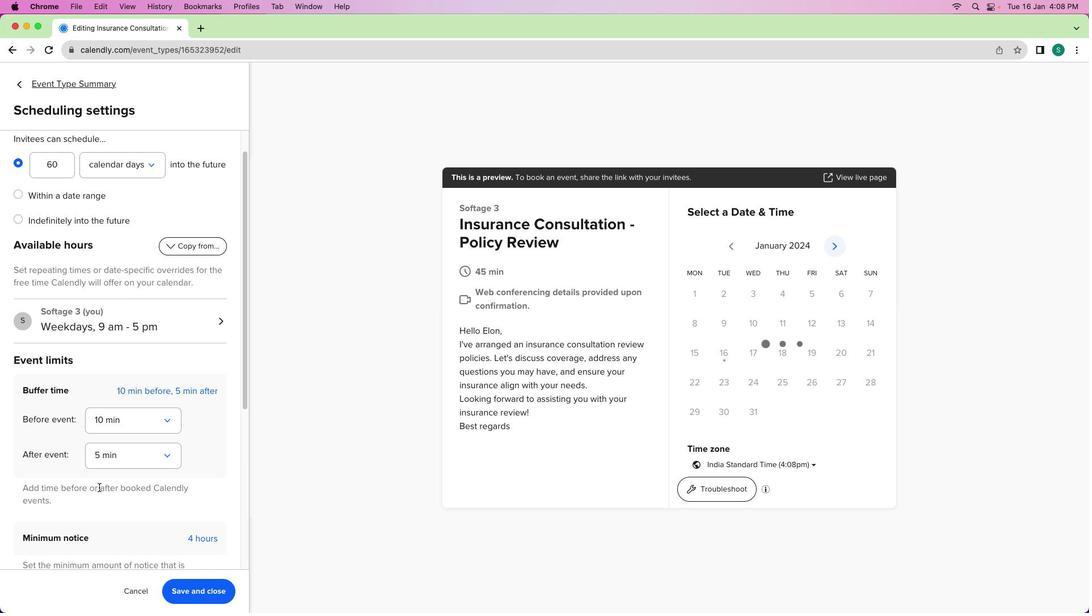 
Action: Mouse moved to (98, 487)
Screenshot: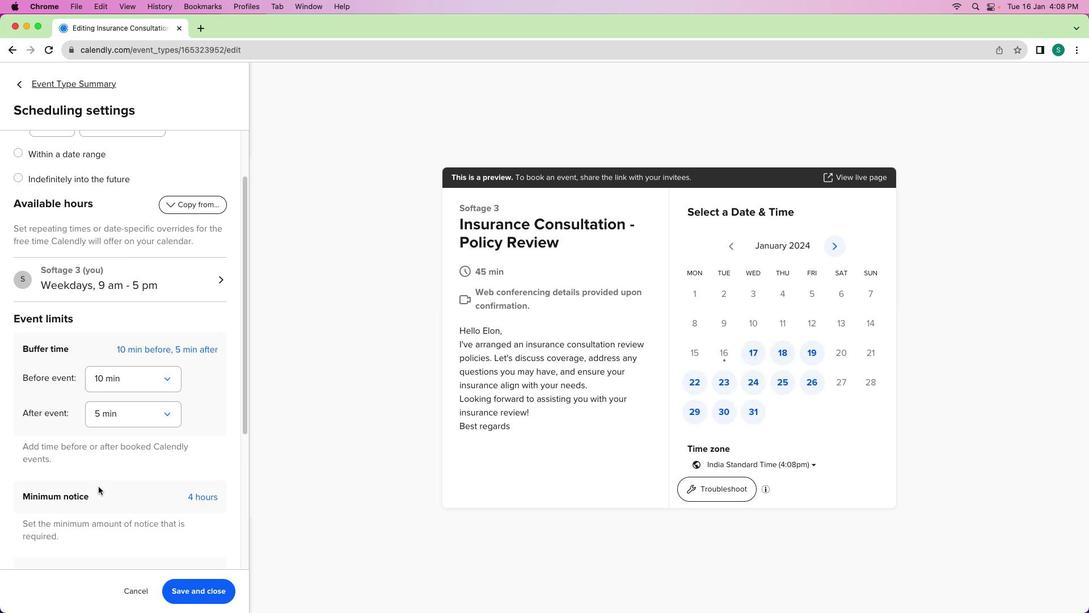 
Action: Mouse scrolled (98, 487) with delta (0, 0)
Screenshot: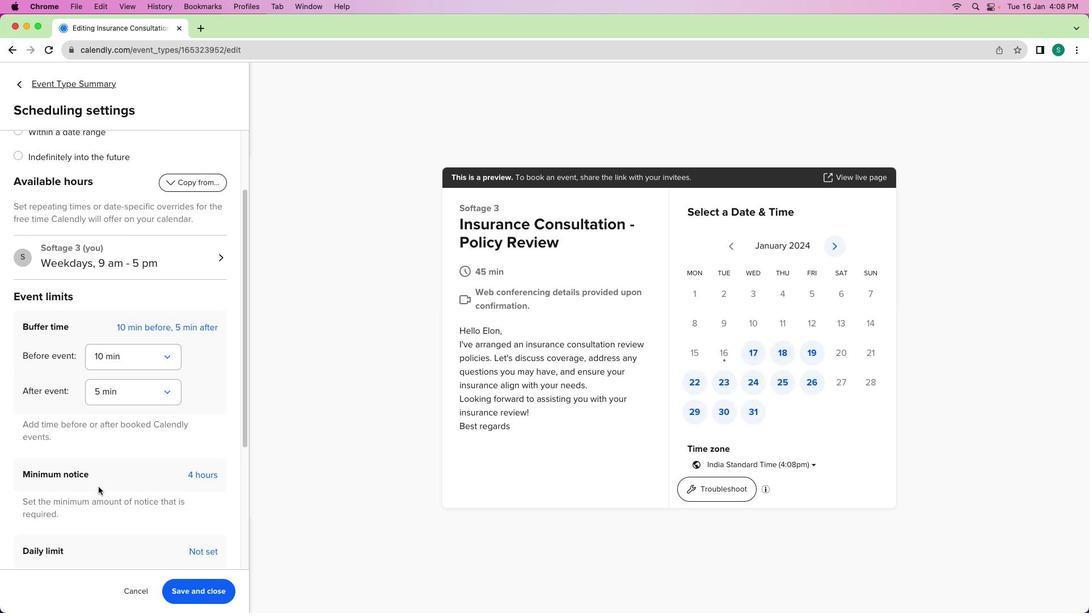 
Action: Mouse scrolled (98, 487) with delta (0, 0)
Screenshot: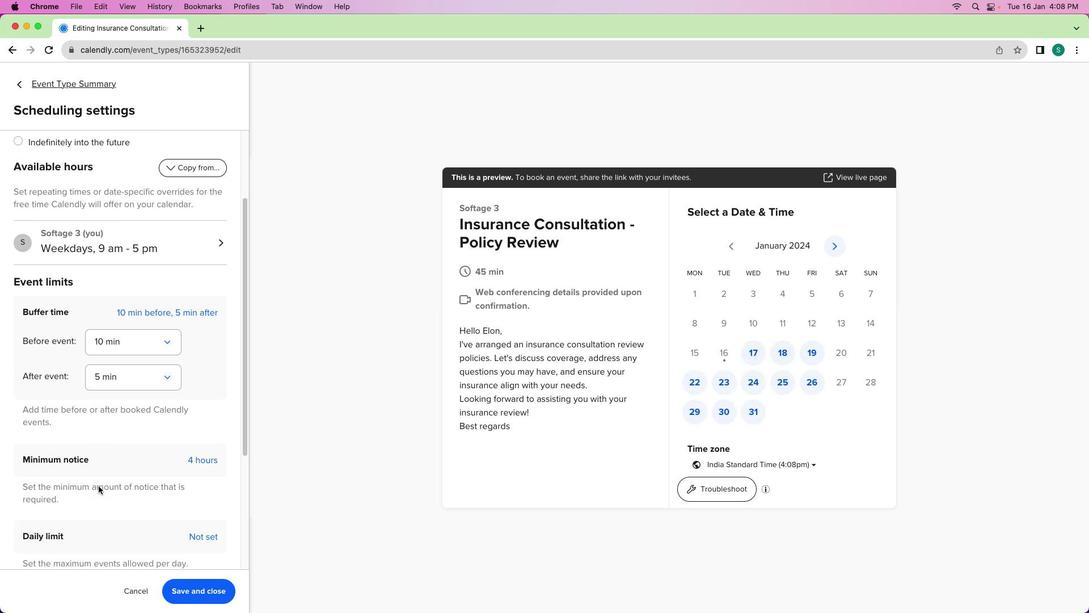 
Action: Mouse scrolled (98, 487) with delta (0, -1)
Screenshot: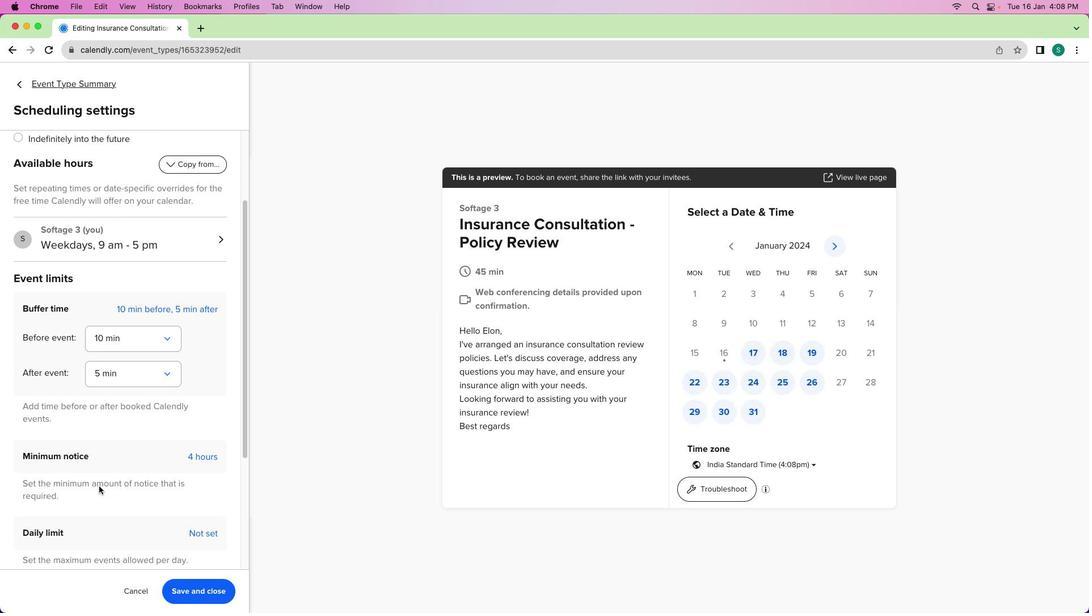 
Action: Mouse moved to (98, 486)
Screenshot: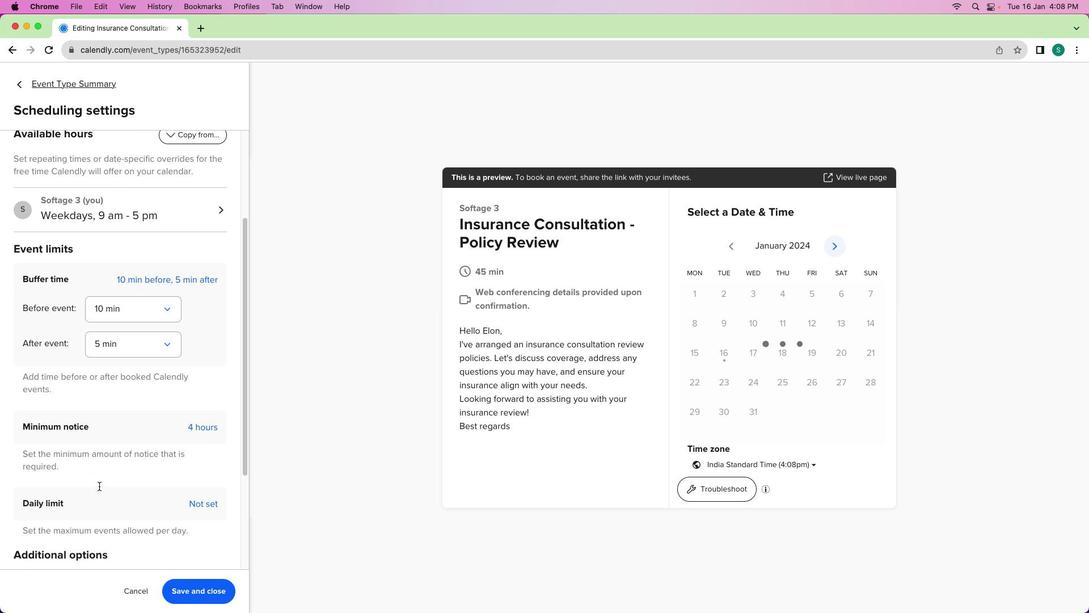 
Action: Mouse scrolled (98, 486) with delta (0, 0)
Screenshot: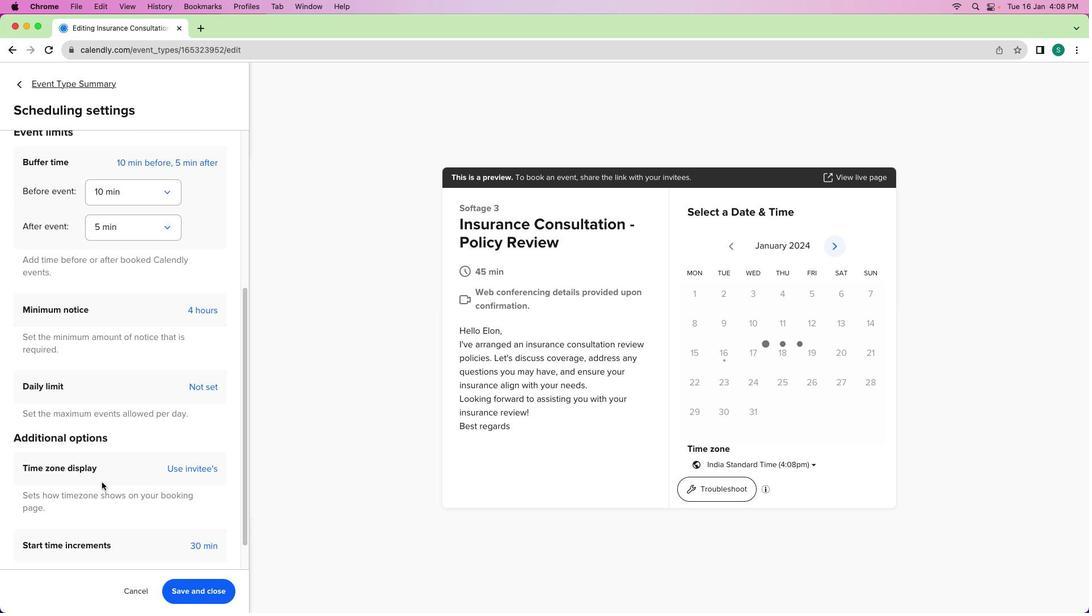 
Action: Mouse scrolled (98, 486) with delta (0, 0)
Screenshot: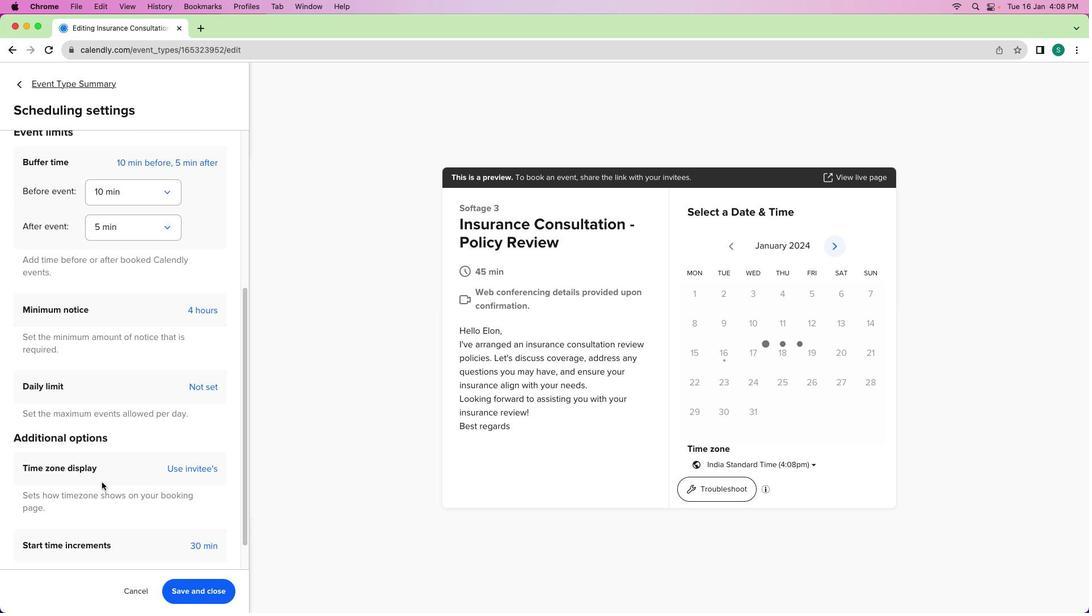 
Action: Mouse scrolled (98, 486) with delta (0, -1)
Screenshot: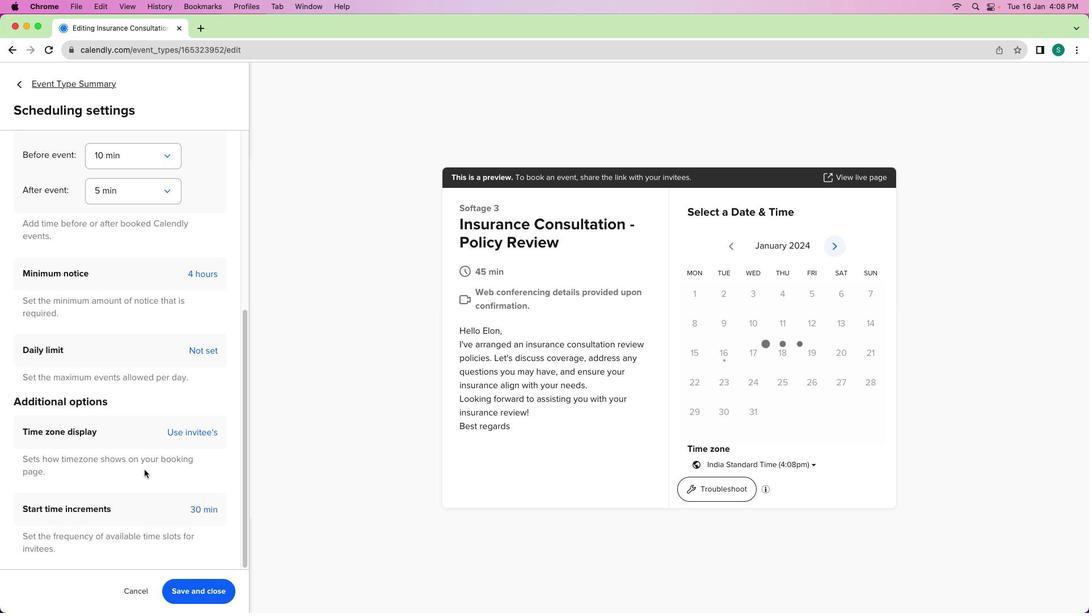 
Action: Mouse scrolled (98, 486) with delta (0, -2)
Screenshot: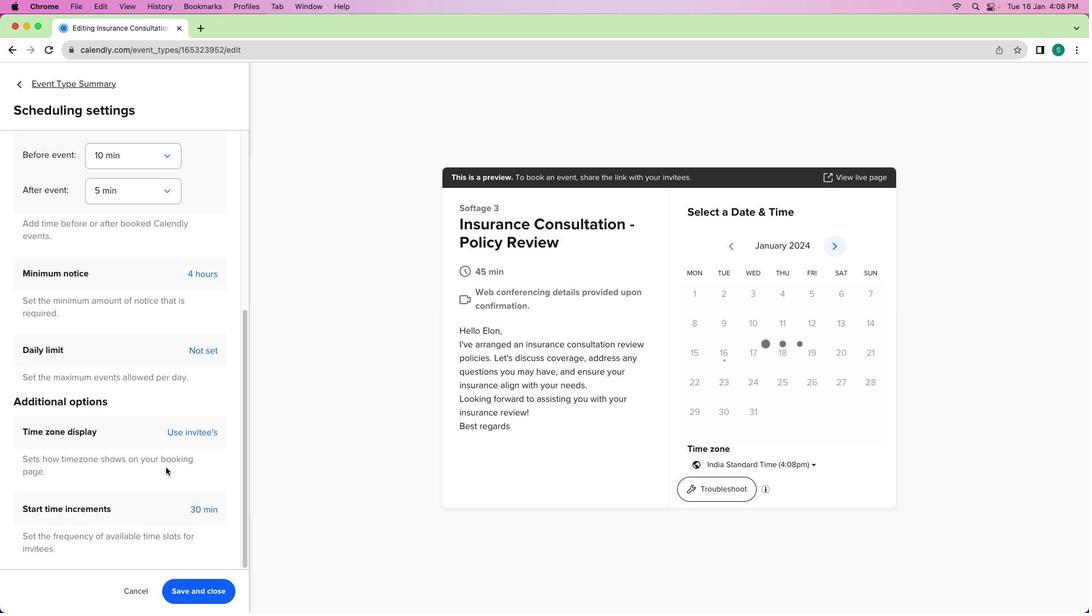 
Action: Mouse moved to (194, 263)
Screenshot: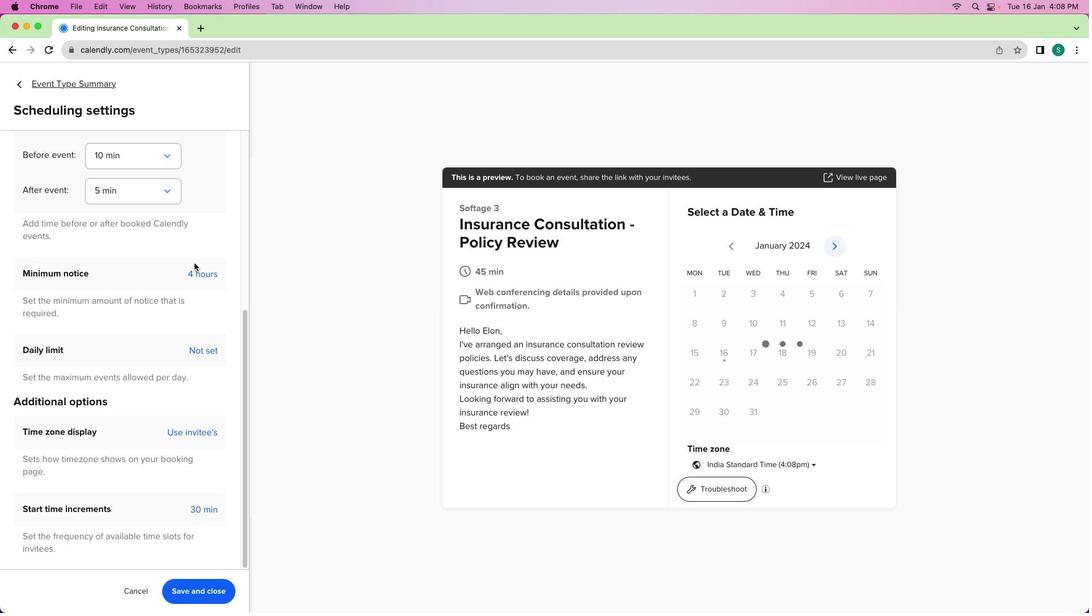 
Action: Mouse pressed left at (194, 263)
Screenshot: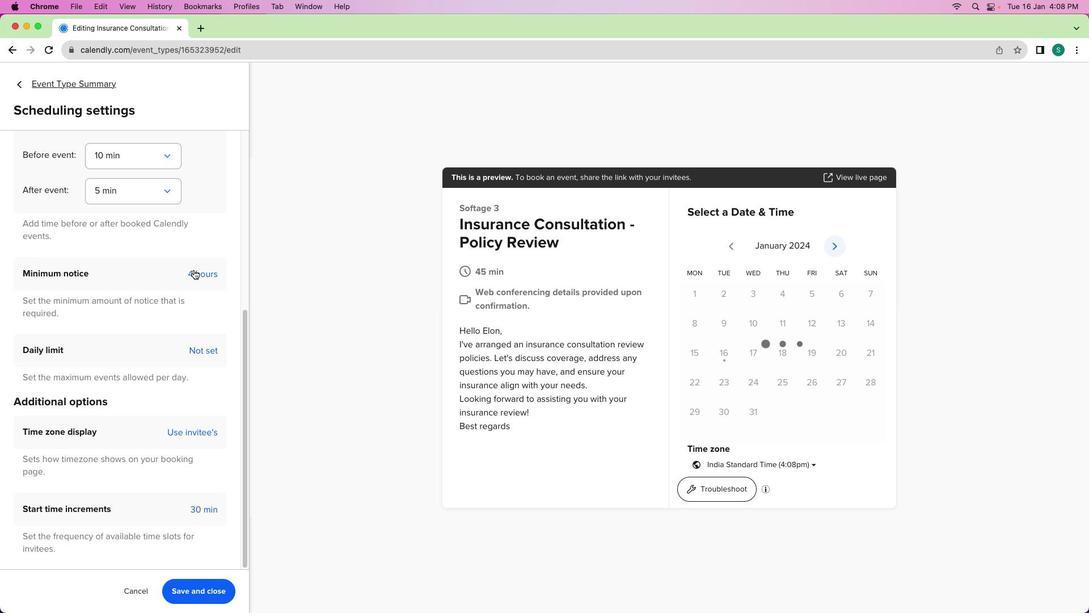 
Action: Mouse moved to (193, 271)
Screenshot: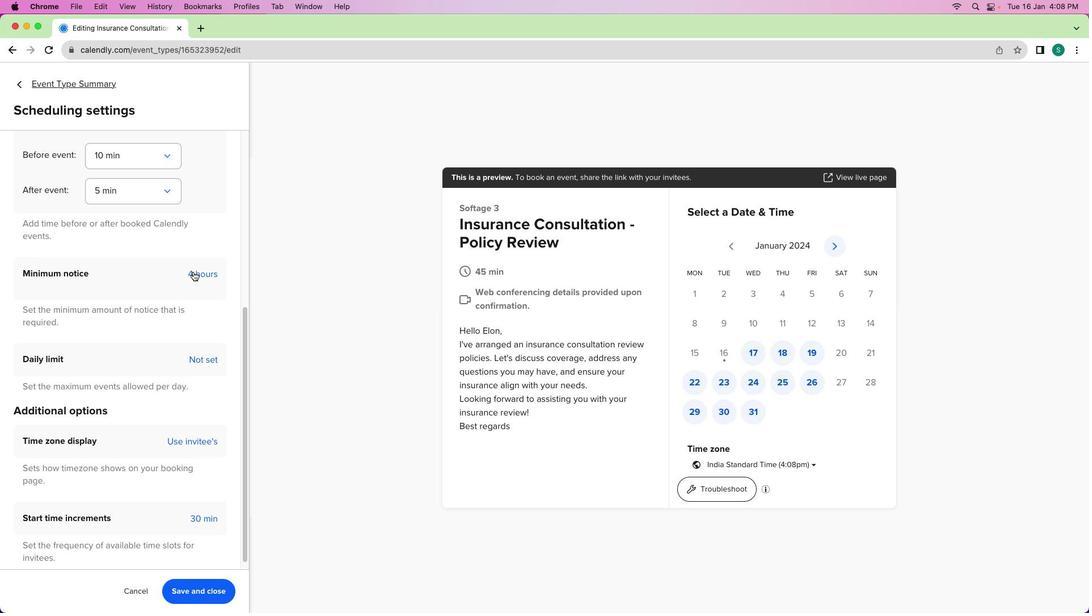
Action: Mouse pressed left at (193, 271)
Screenshot: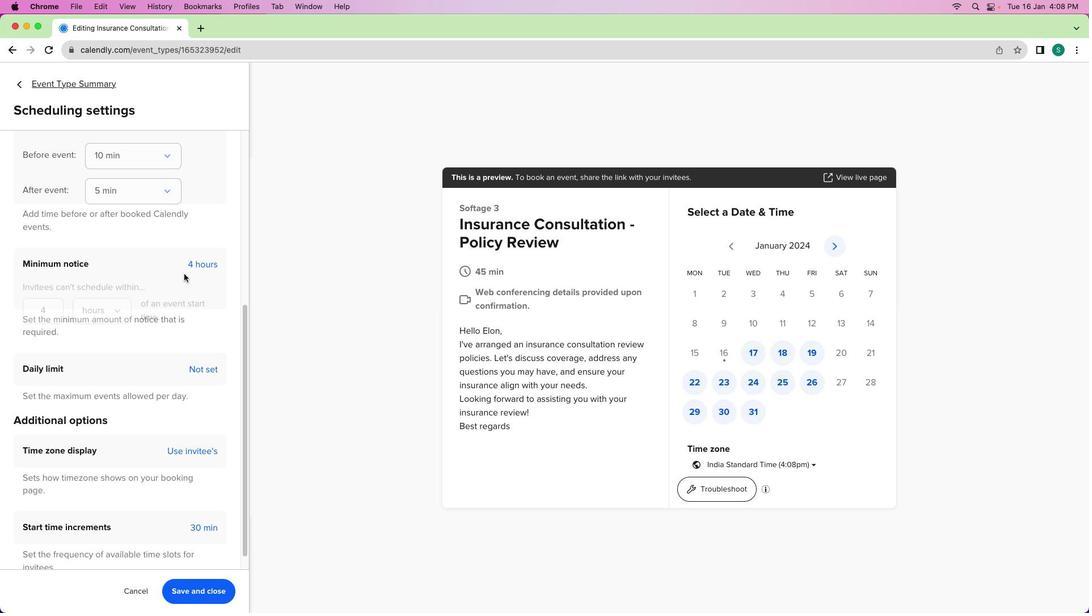 
Action: Mouse moved to (52, 267)
Screenshot: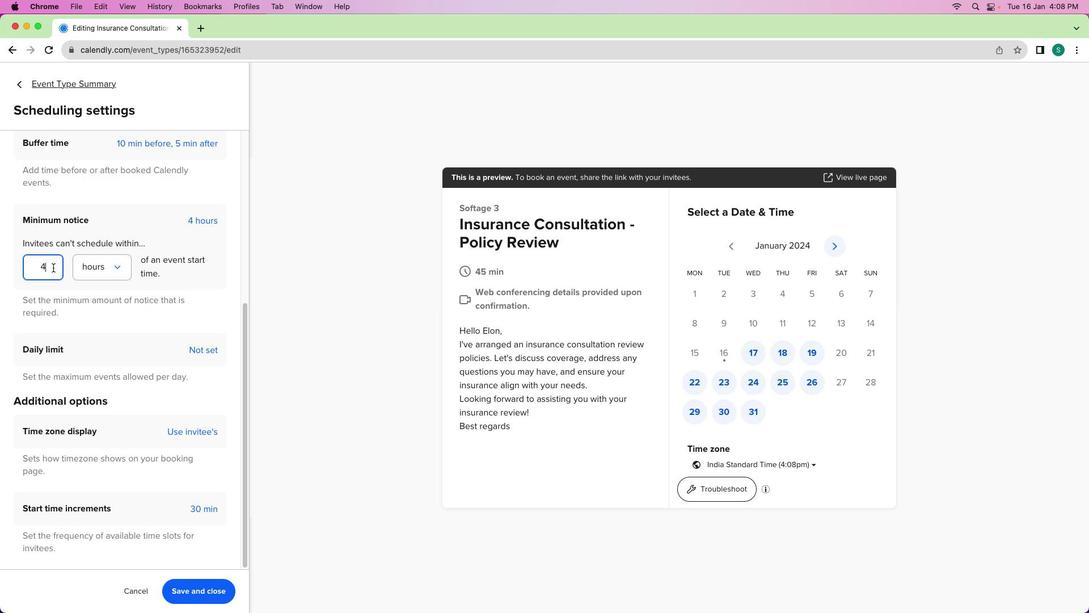 
Action: Mouse pressed left at (52, 267)
Screenshot: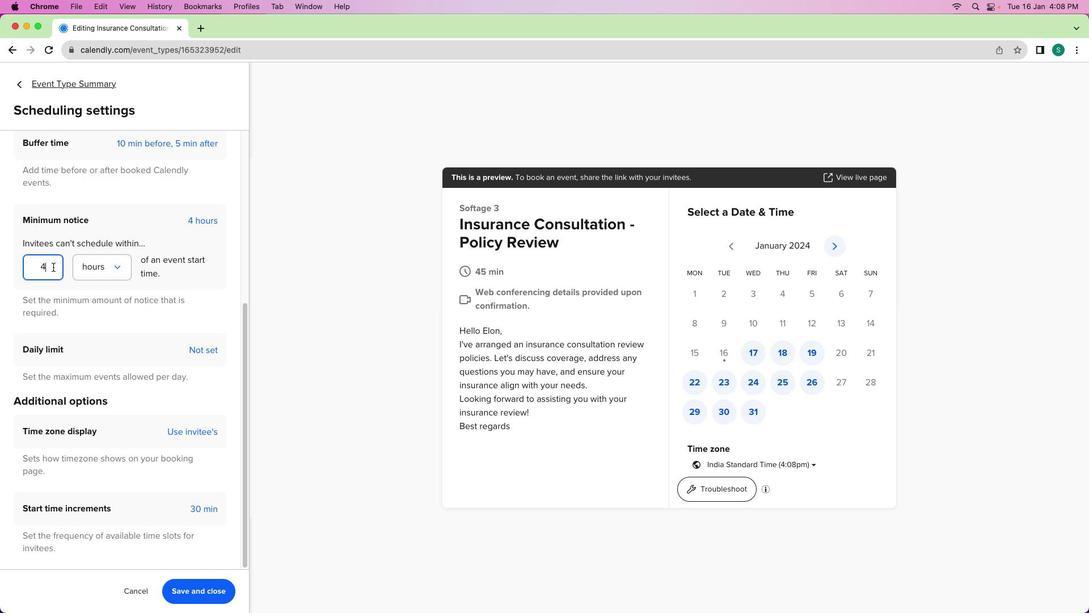 
Action: Mouse moved to (195, 594)
Screenshot: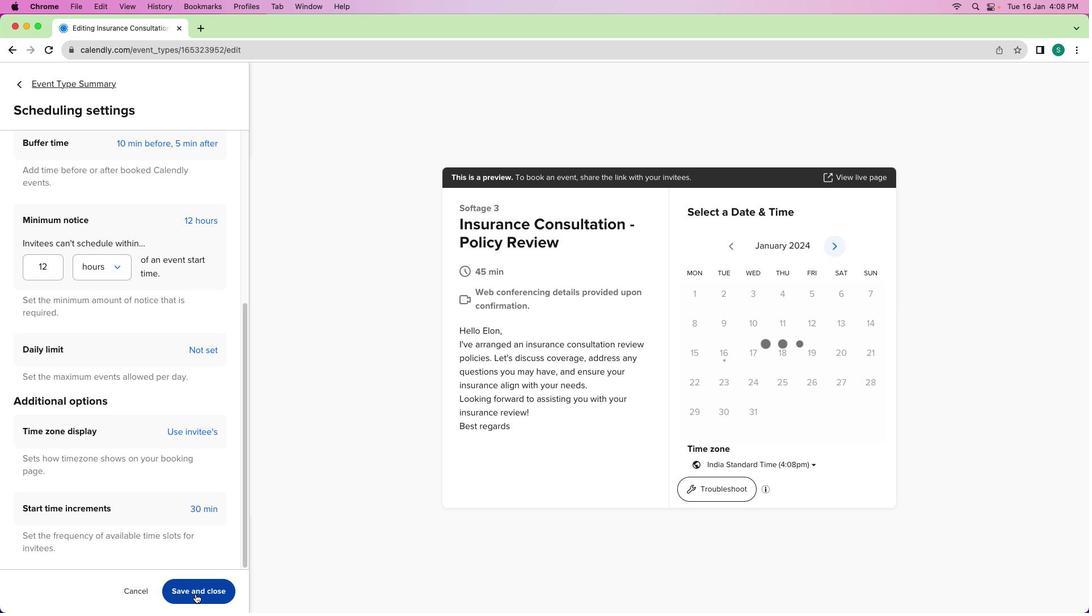 
Action: Mouse pressed left at (195, 594)
Screenshot: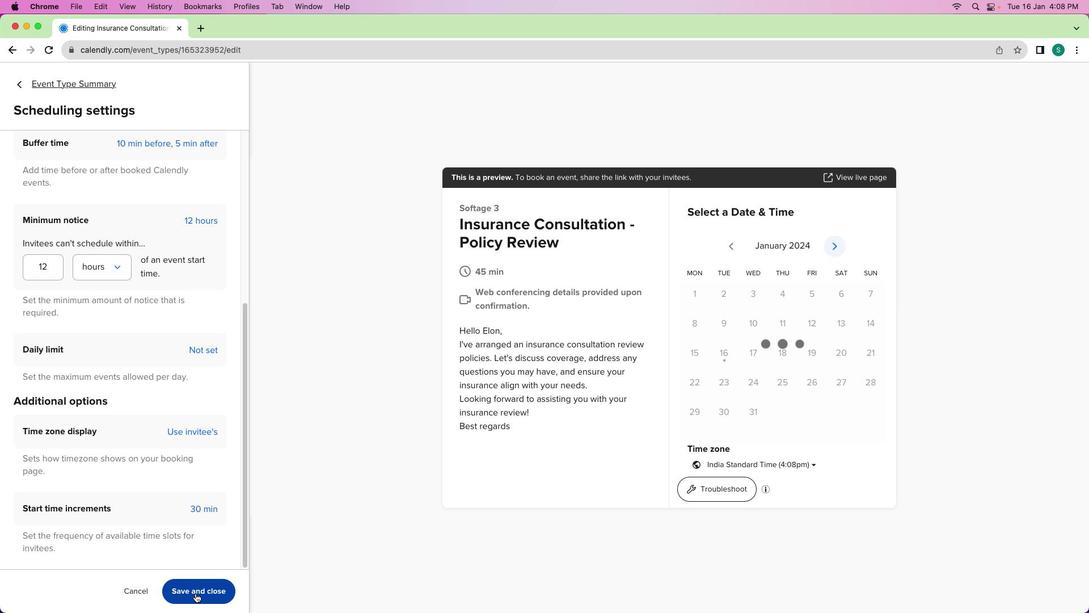 
Action: Mouse moved to (48, 84)
Screenshot: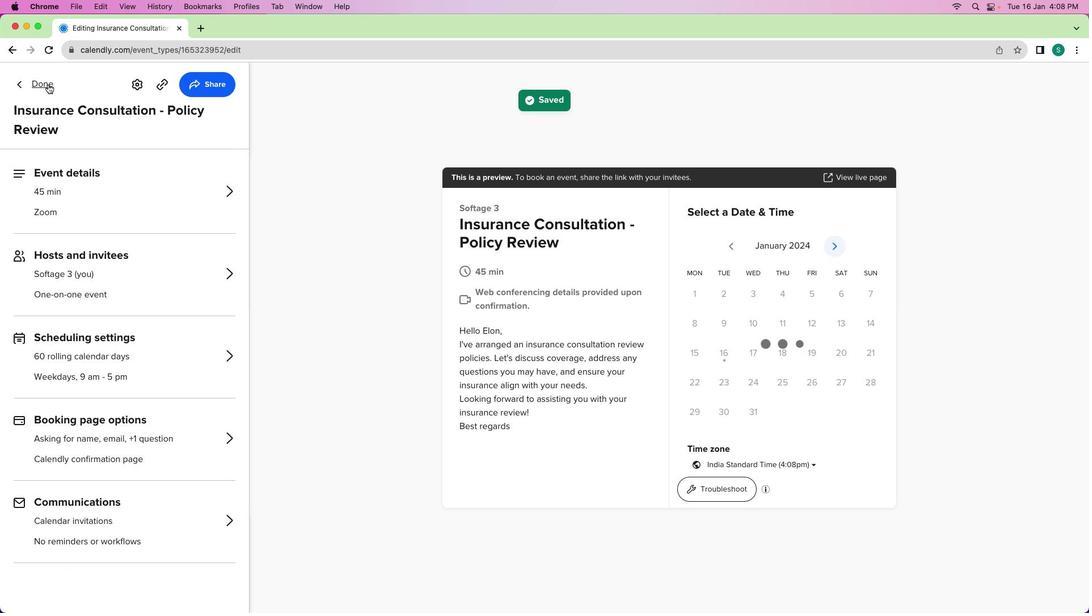 
Action: Mouse pressed left at (48, 84)
Screenshot: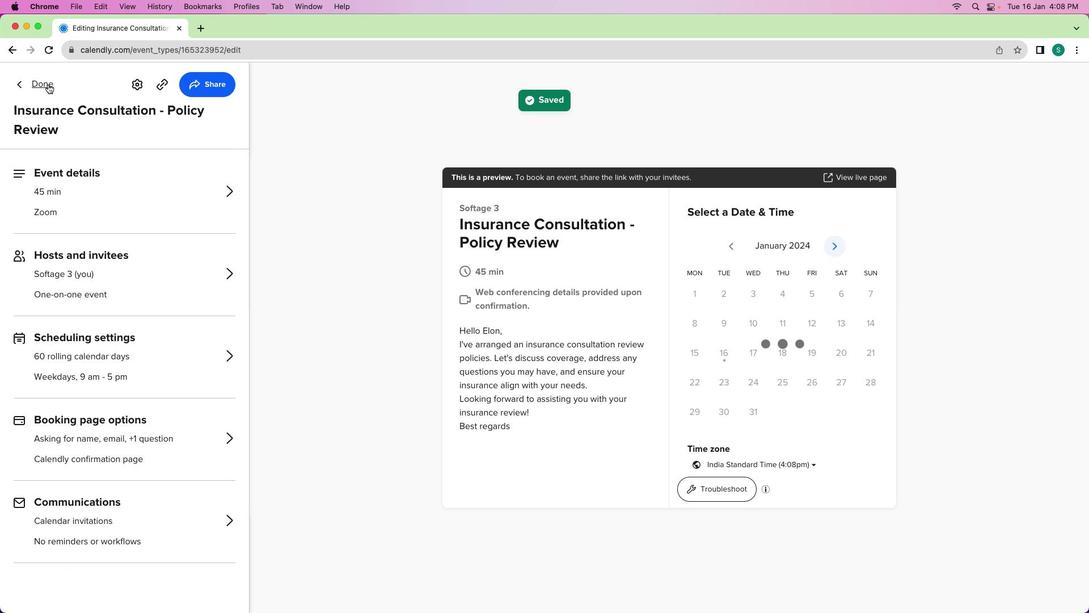 
Action: Mouse moved to (405, 338)
Screenshot: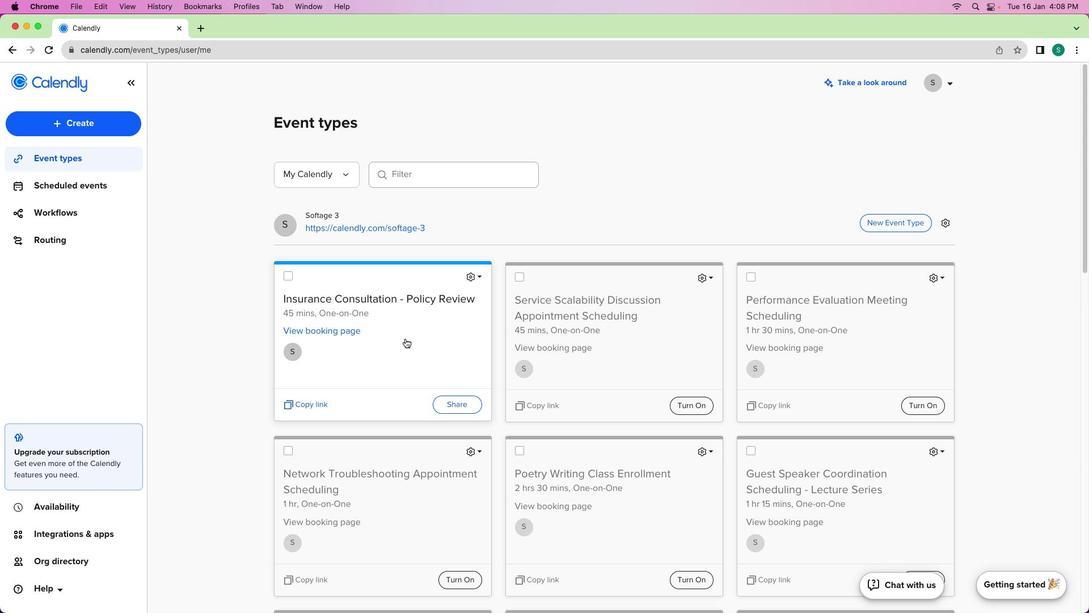 
